 Task: Find connections with filter location Lalín with filter topic #Hiringwith filter profile language French with filter current company RBL Bank with filter school Goswami Ganesh Dutta SD College with filter industry Retail Books and Printed News with filter service category Product Marketing with filter keywords title Business Manager
Action: Mouse moved to (145, 216)
Screenshot: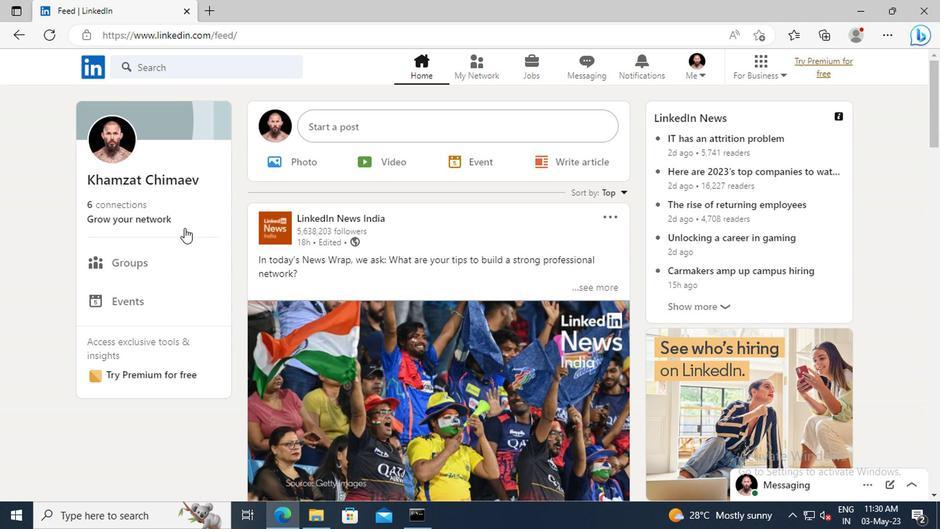 
Action: Mouse pressed left at (145, 216)
Screenshot: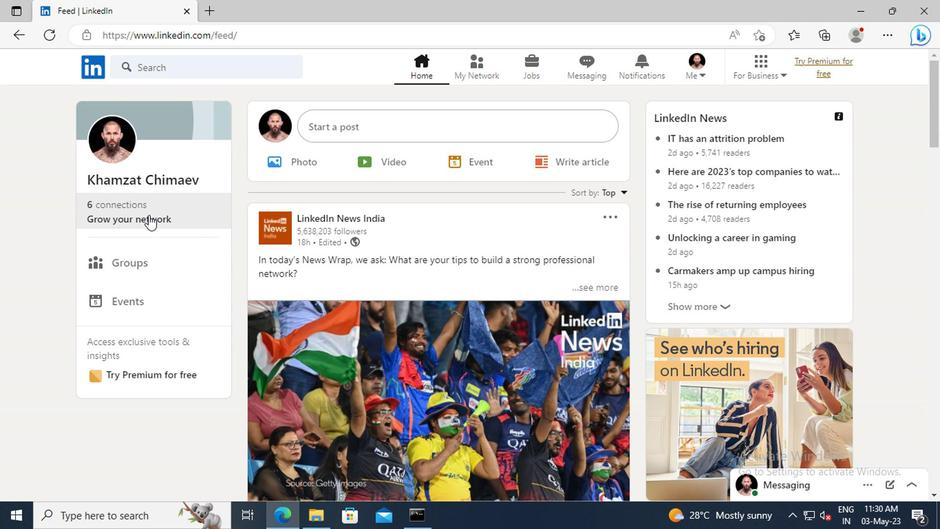 
Action: Mouse moved to (151, 146)
Screenshot: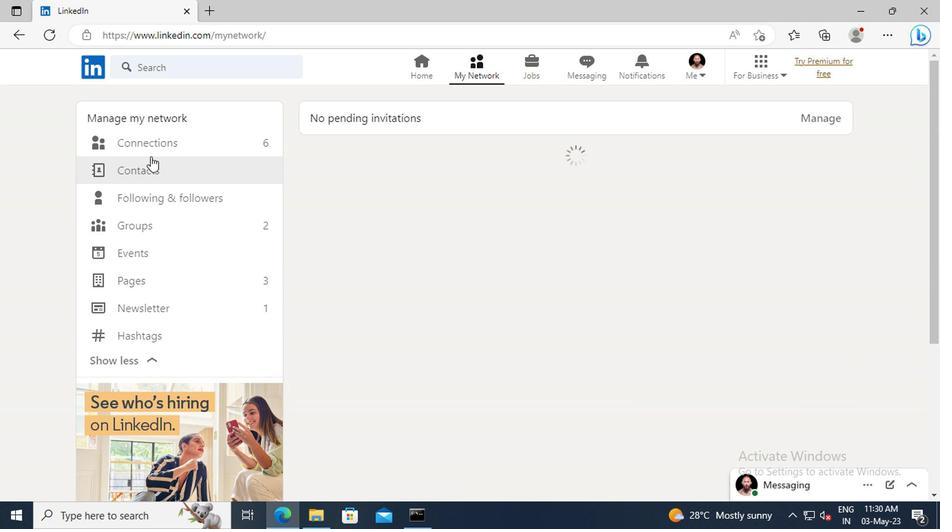 
Action: Mouse pressed left at (151, 146)
Screenshot: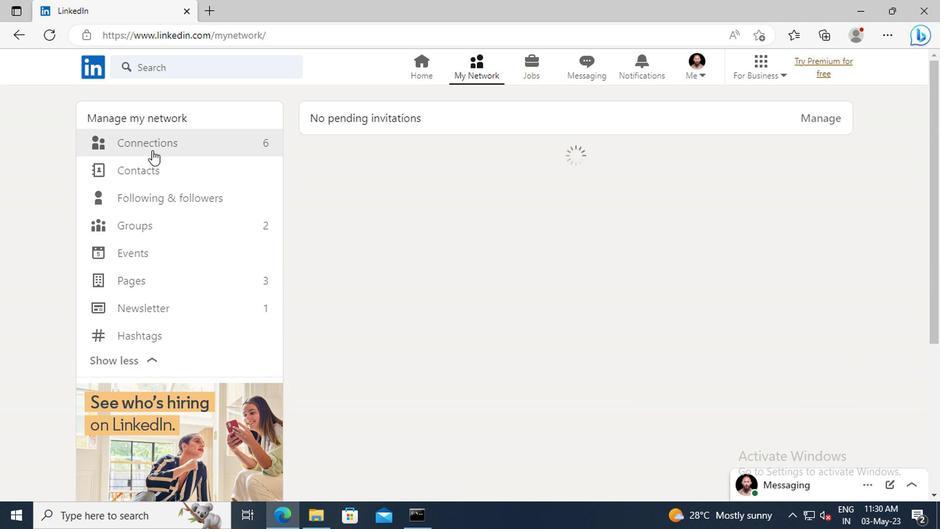
Action: Mouse moved to (554, 147)
Screenshot: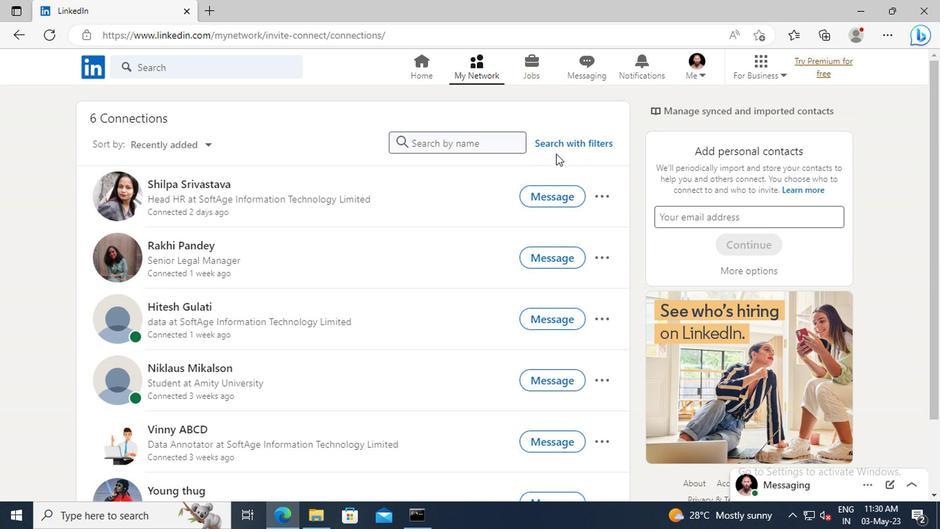 
Action: Mouse pressed left at (554, 147)
Screenshot: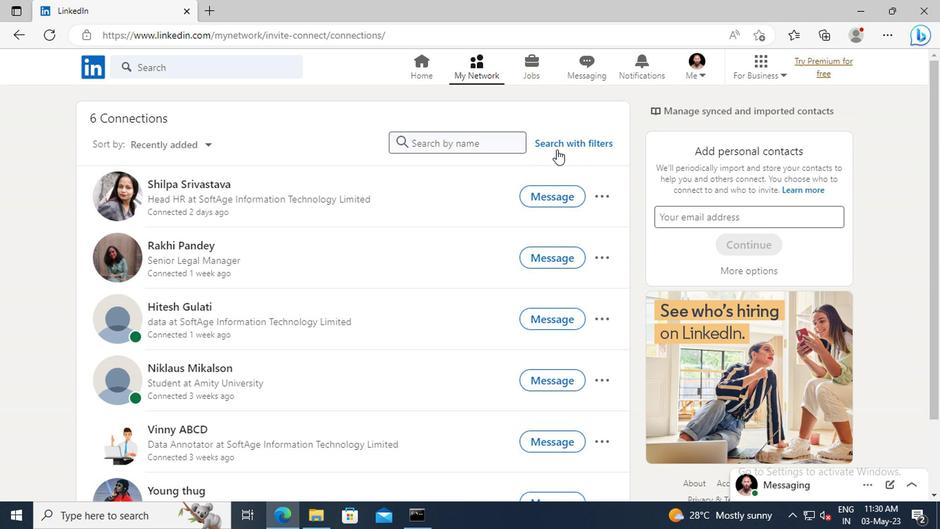 
Action: Mouse moved to (520, 111)
Screenshot: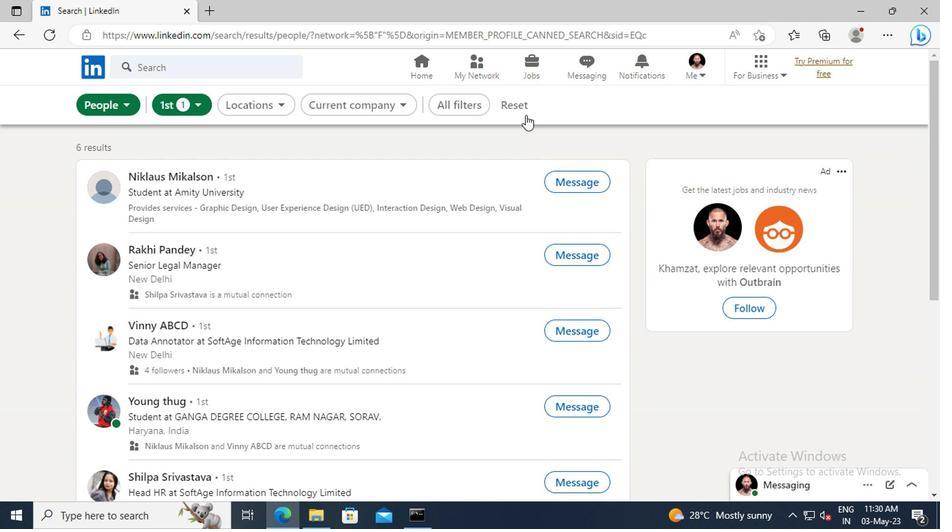
Action: Mouse pressed left at (520, 111)
Screenshot: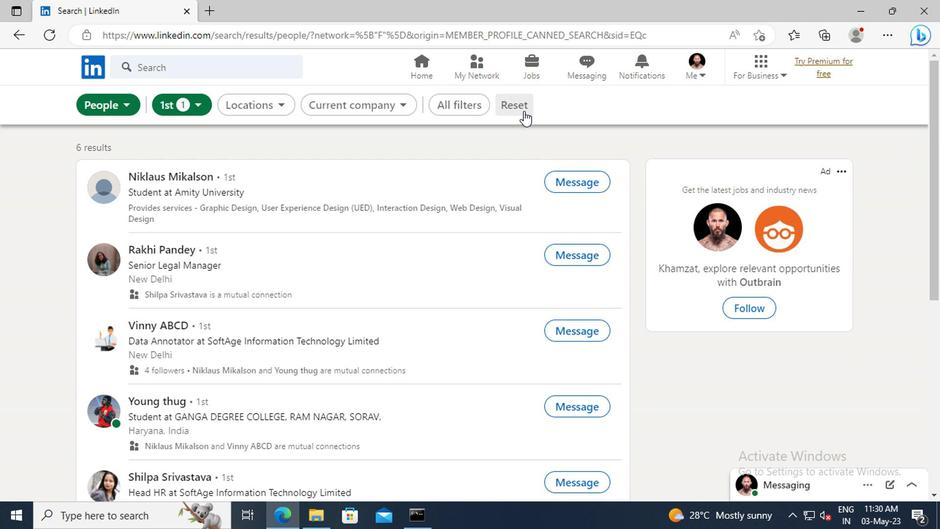 
Action: Mouse moved to (497, 107)
Screenshot: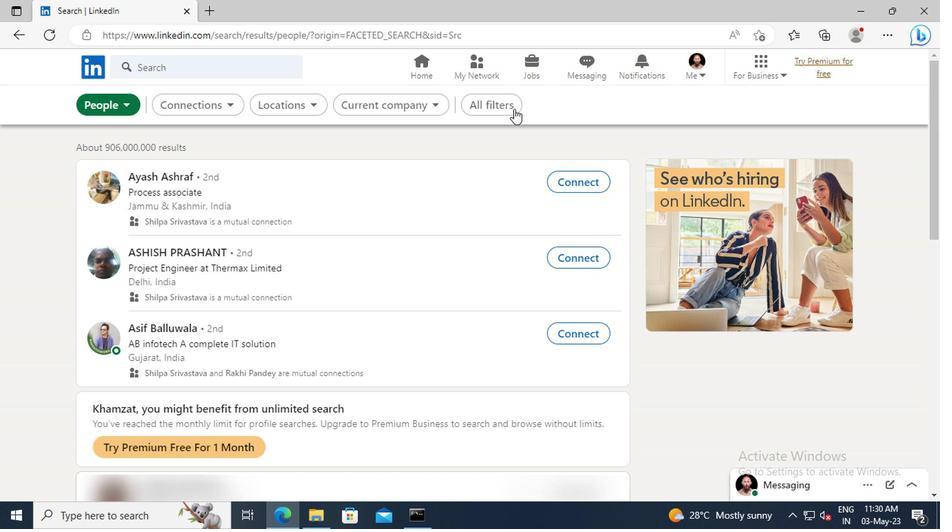 
Action: Mouse pressed left at (497, 107)
Screenshot: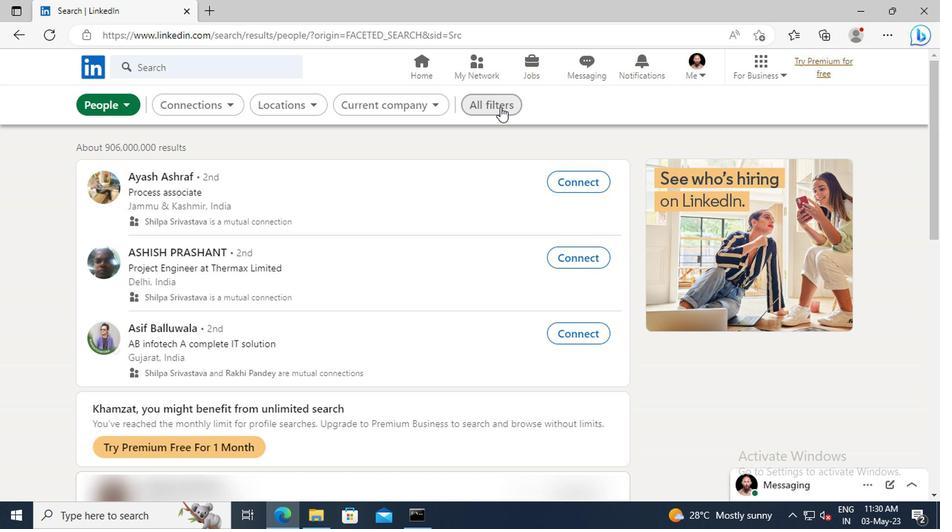 
Action: Mouse moved to (751, 224)
Screenshot: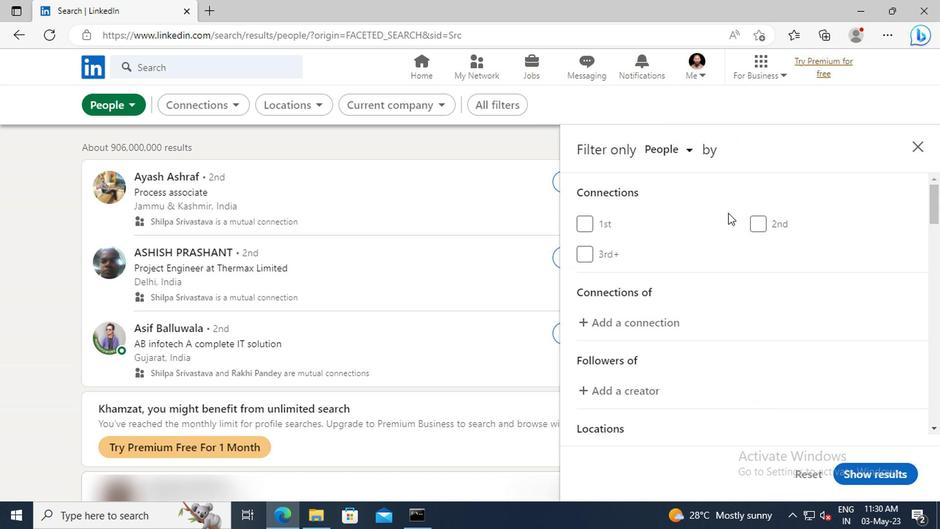 
Action: Mouse scrolled (751, 224) with delta (0, 0)
Screenshot: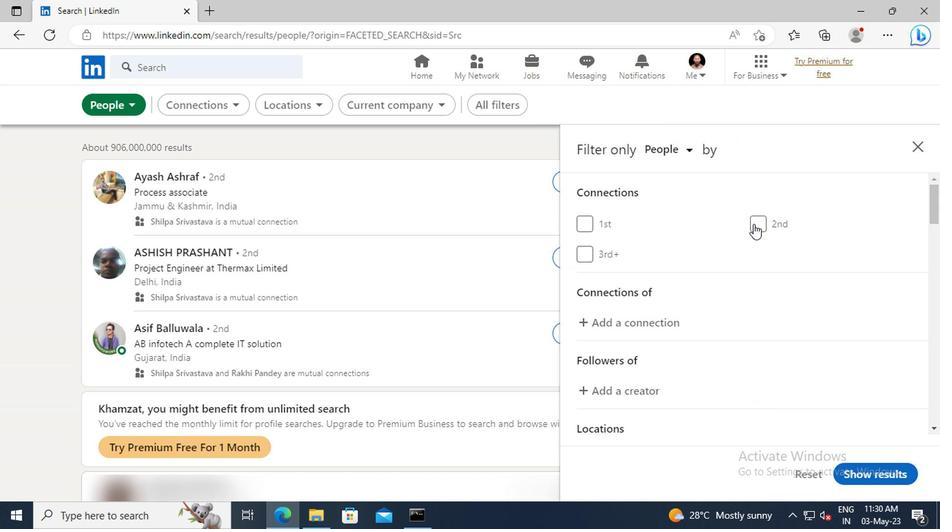 
Action: Mouse moved to (751, 224)
Screenshot: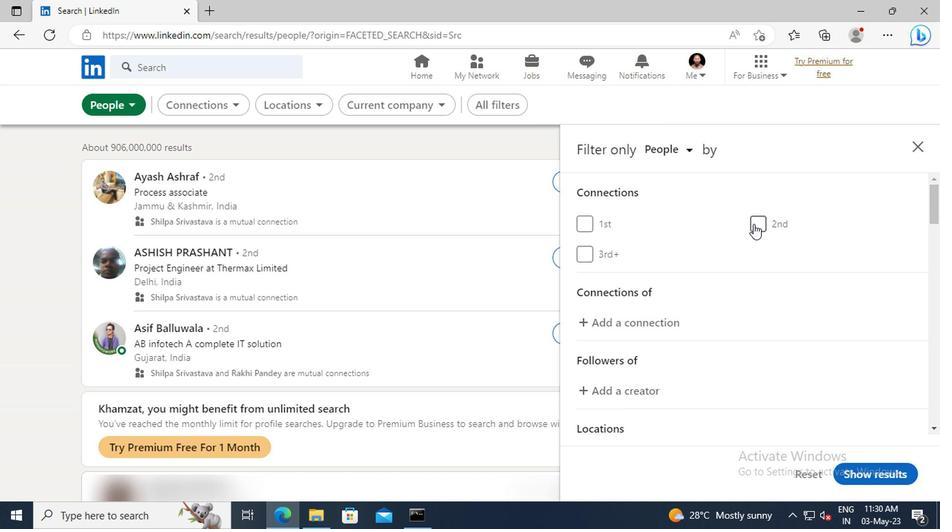 
Action: Mouse scrolled (751, 224) with delta (0, 0)
Screenshot: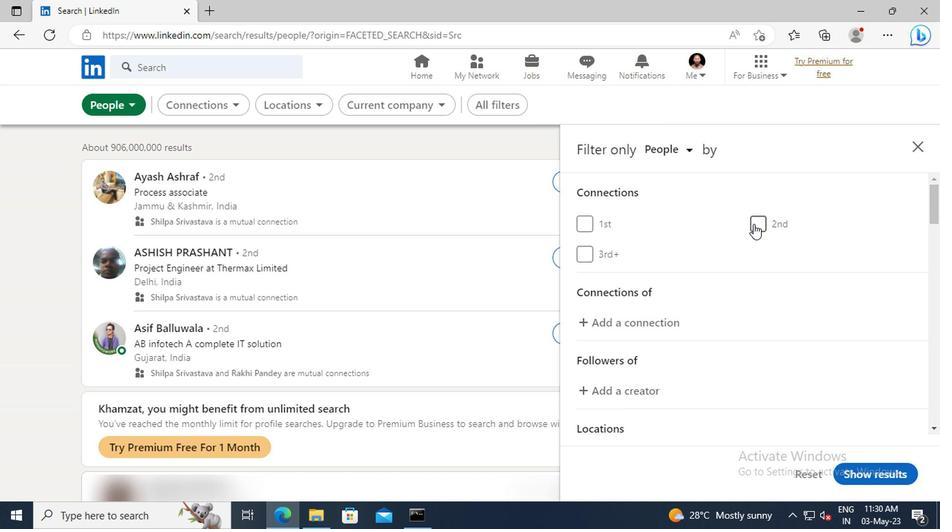 
Action: Mouse scrolled (751, 224) with delta (0, 0)
Screenshot: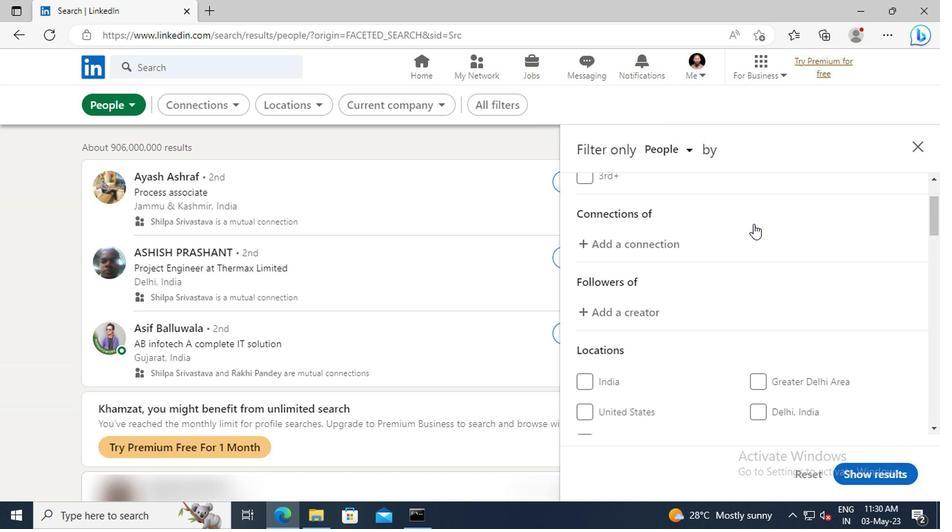 
Action: Mouse scrolled (751, 224) with delta (0, 0)
Screenshot: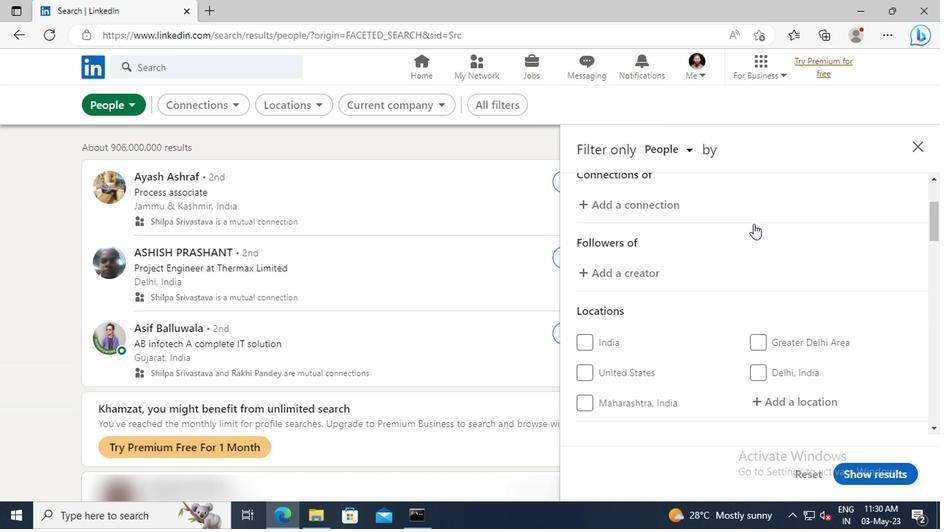 
Action: Mouse scrolled (751, 224) with delta (0, 0)
Screenshot: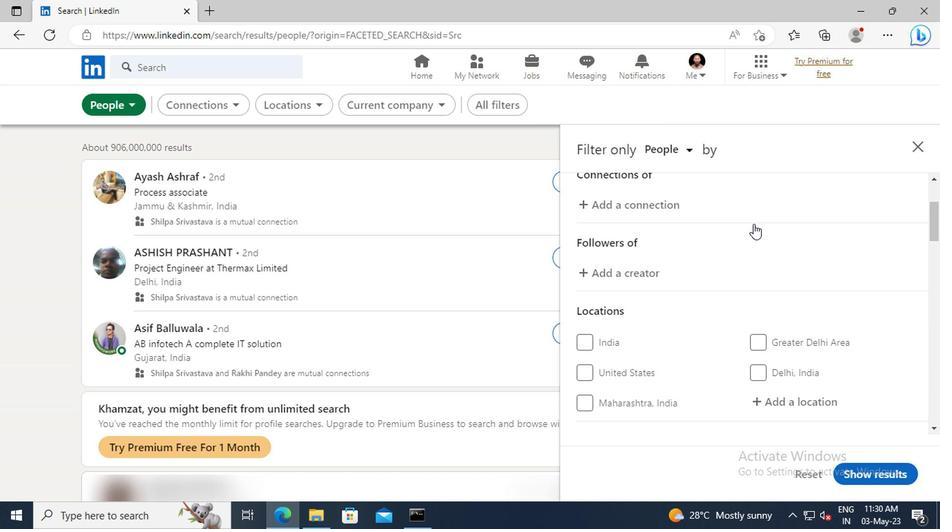 
Action: Mouse scrolled (751, 224) with delta (0, 0)
Screenshot: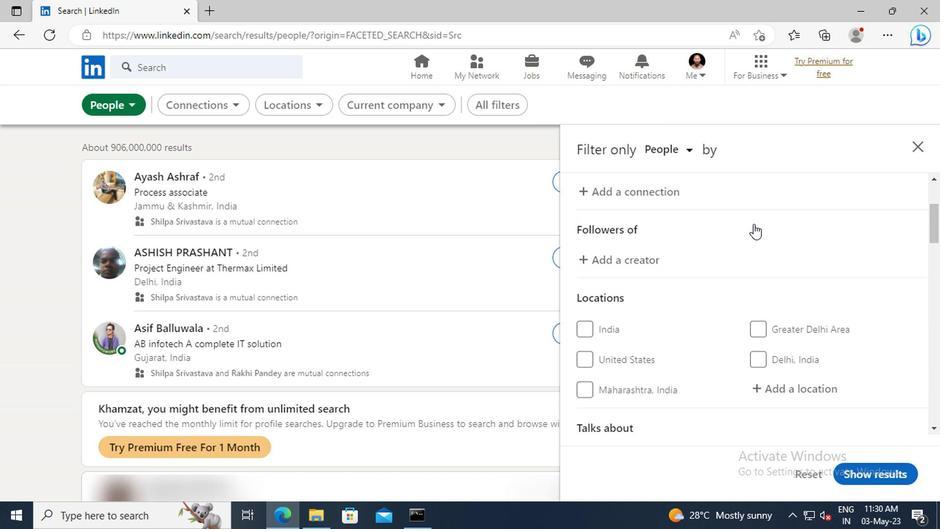 
Action: Mouse moved to (765, 283)
Screenshot: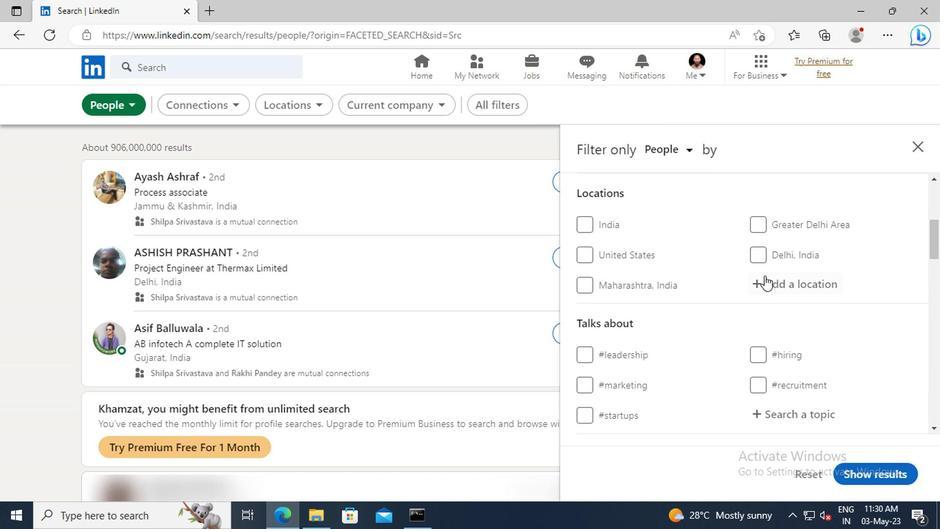 
Action: Mouse pressed left at (765, 283)
Screenshot: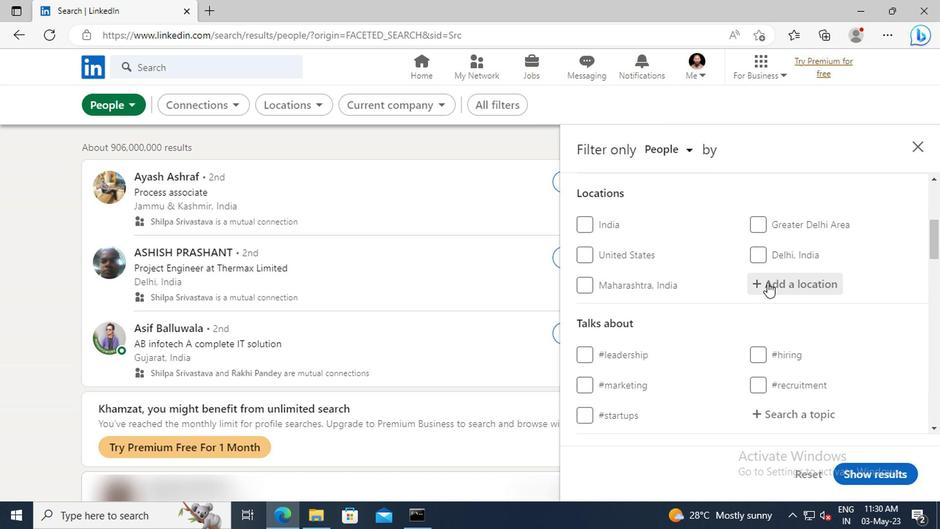 
Action: Key pressed <Key.shift>LALIN
Screenshot: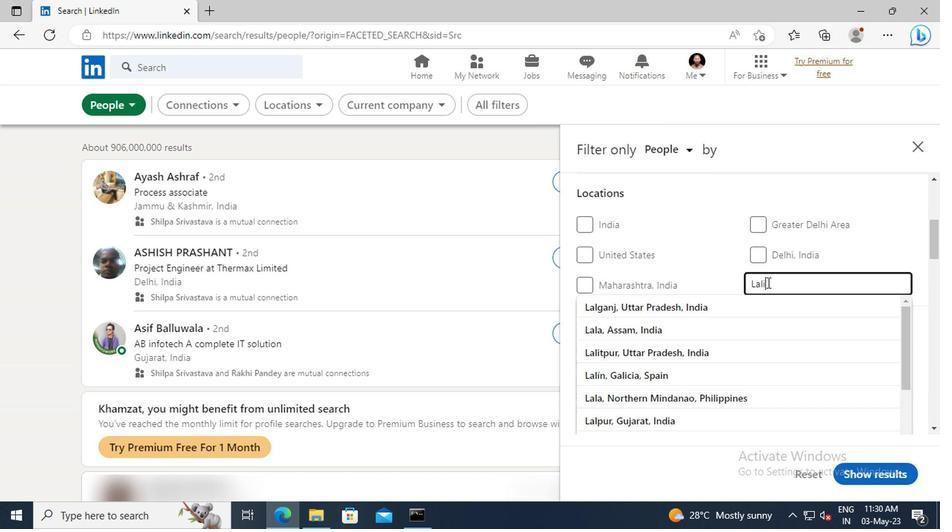 
Action: Mouse moved to (763, 303)
Screenshot: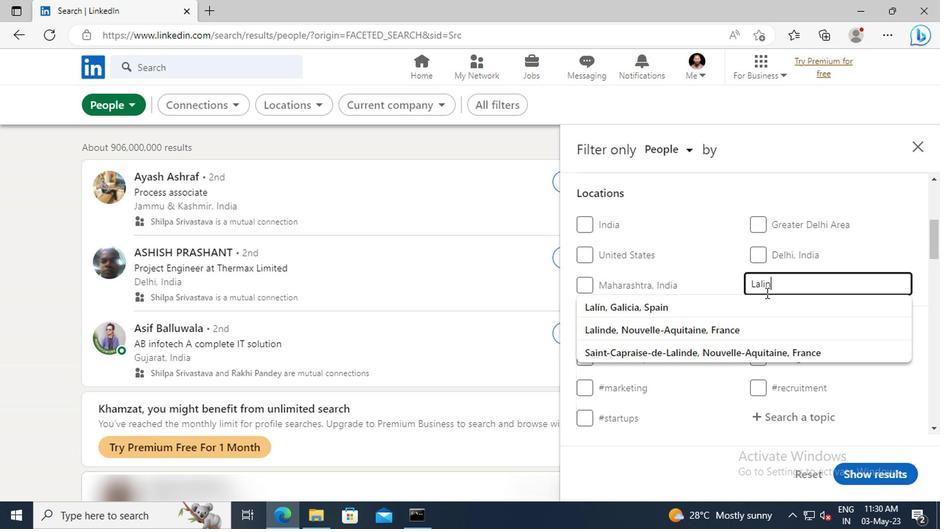 
Action: Mouse pressed left at (763, 303)
Screenshot: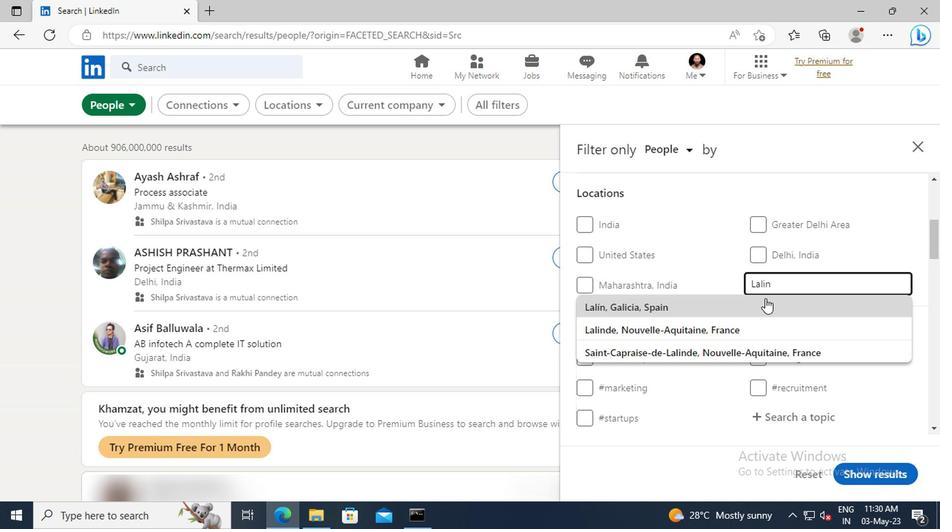 
Action: Mouse scrolled (763, 302) with delta (0, 0)
Screenshot: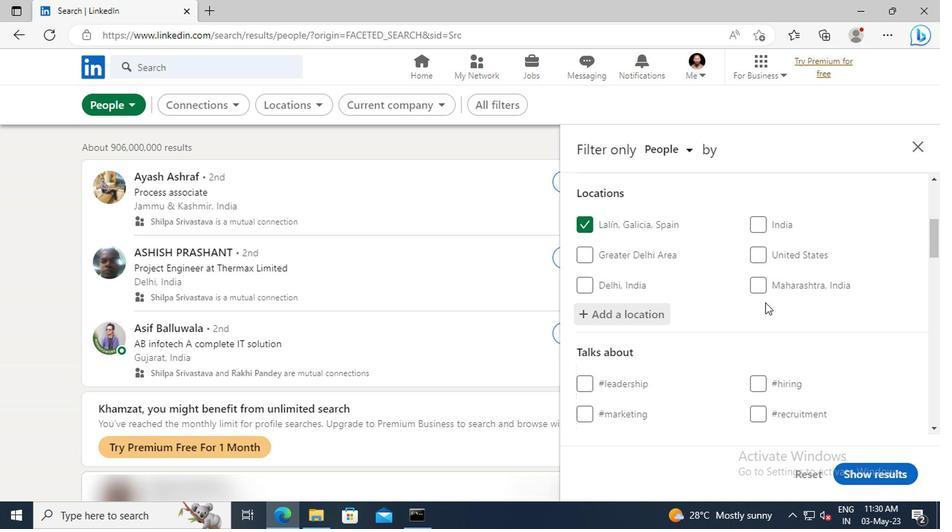 
Action: Mouse scrolled (763, 302) with delta (0, 0)
Screenshot: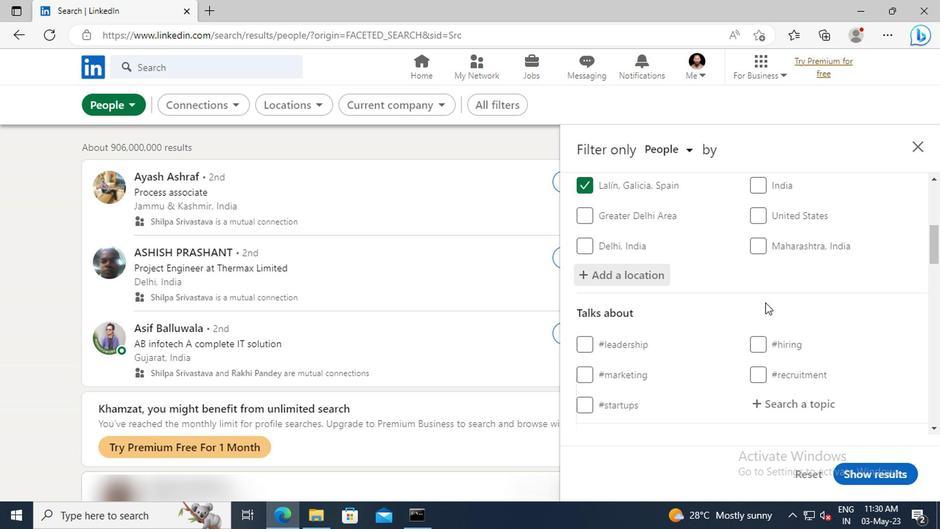 
Action: Mouse scrolled (763, 302) with delta (0, 0)
Screenshot: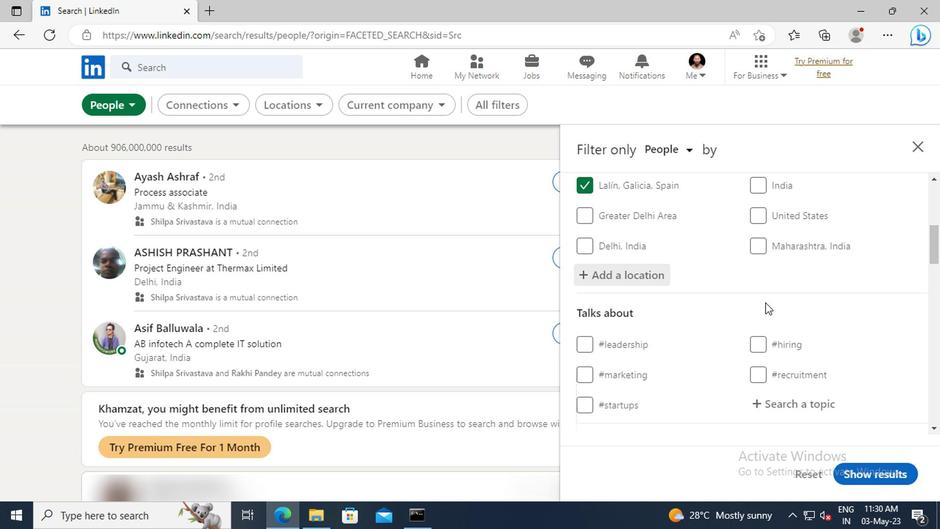 
Action: Mouse moved to (767, 326)
Screenshot: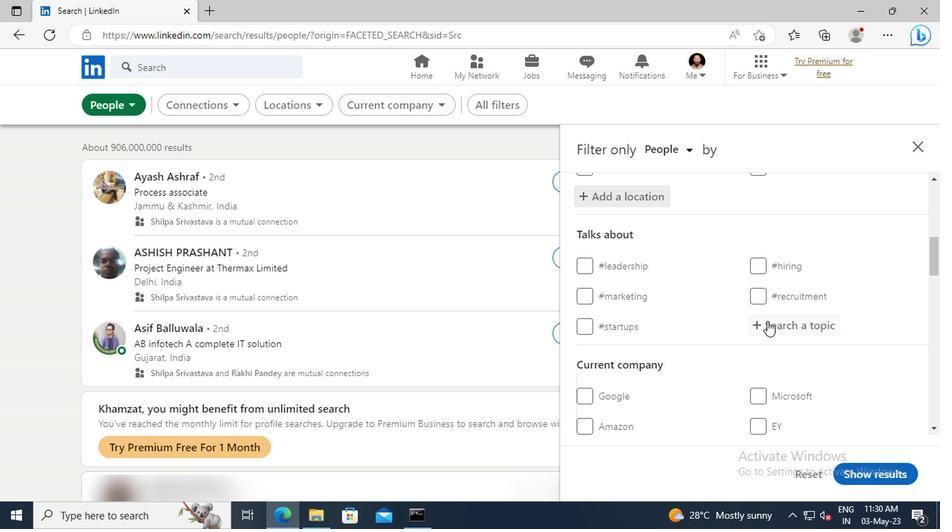 
Action: Mouse pressed left at (767, 326)
Screenshot: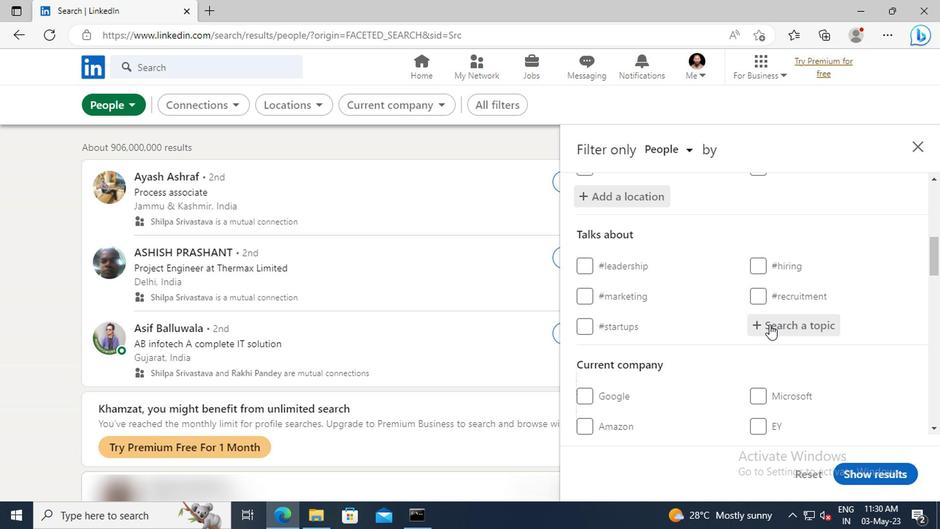
Action: Key pressed <Key.shift>HIRIN
Screenshot: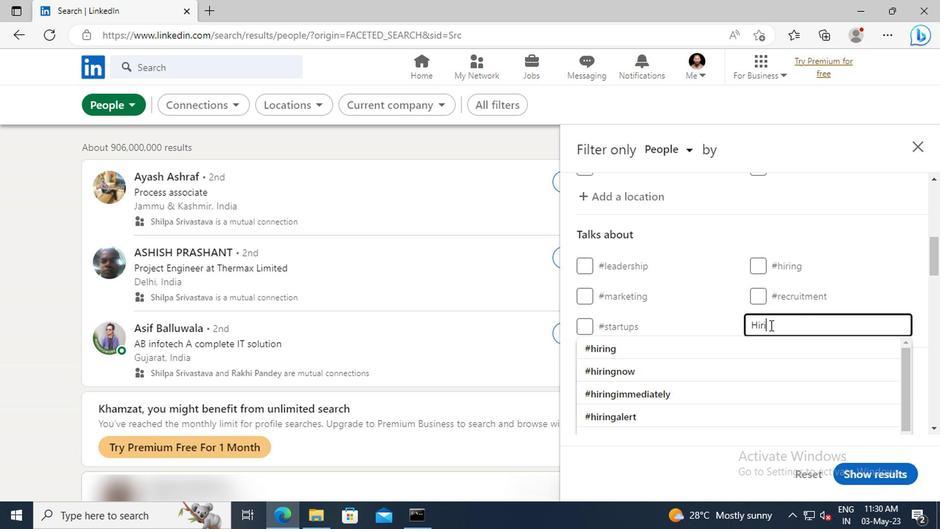 
Action: Mouse moved to (770, 342)
Screenshot: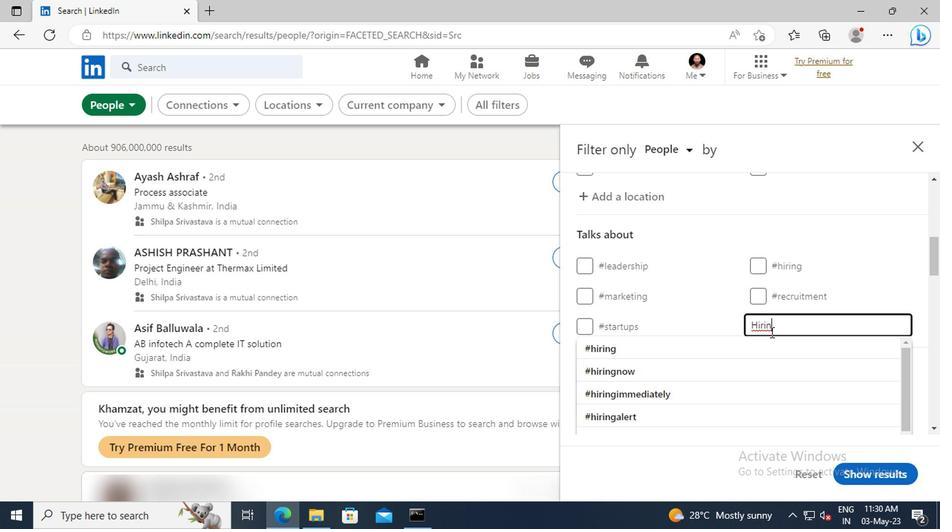 
Action: Mouse pressed left at (770, 342)
Screenshot: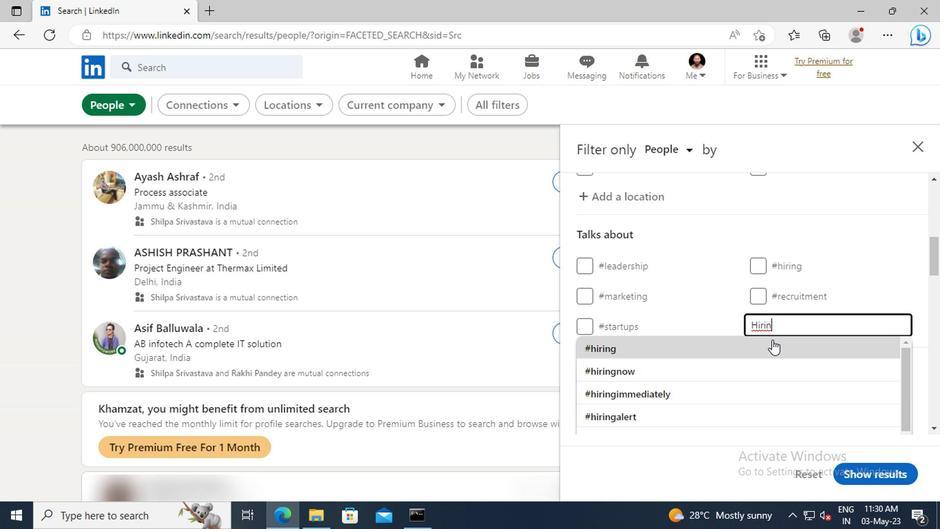 
Action: Mouse scrolled (770, 342) with delta (0, 0)
Screenshot: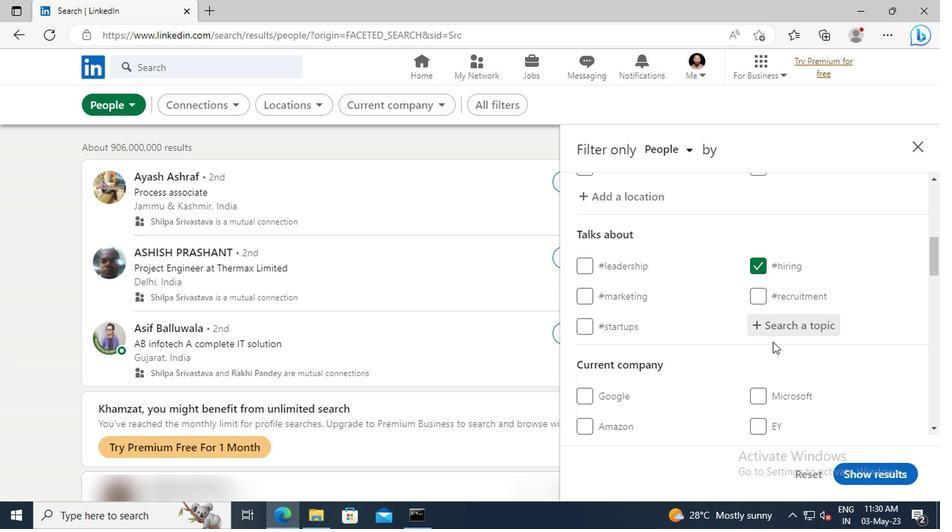 
Action: Mouse scrolled (770, 342) with delta (0, 0)
Screenshot: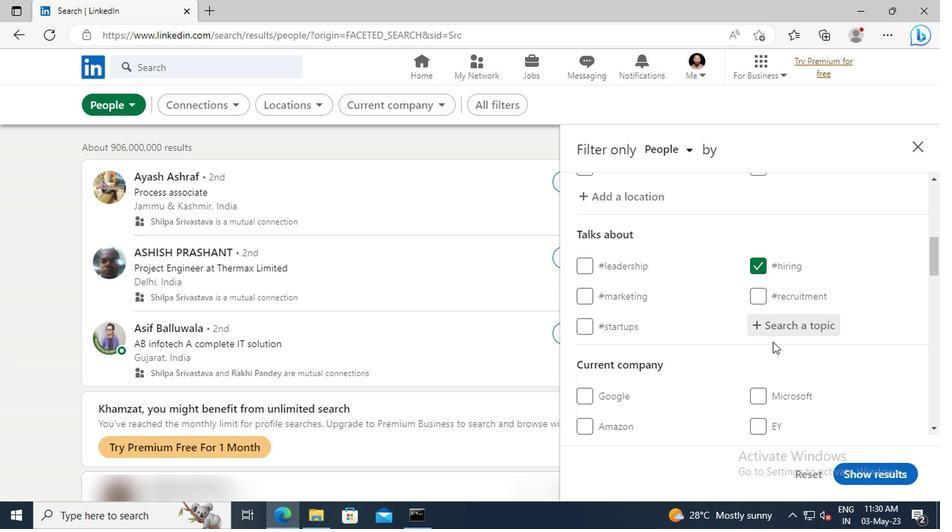 
Action: Mouse scrolled (770, 342) with delta (0, 0)
Screenshot: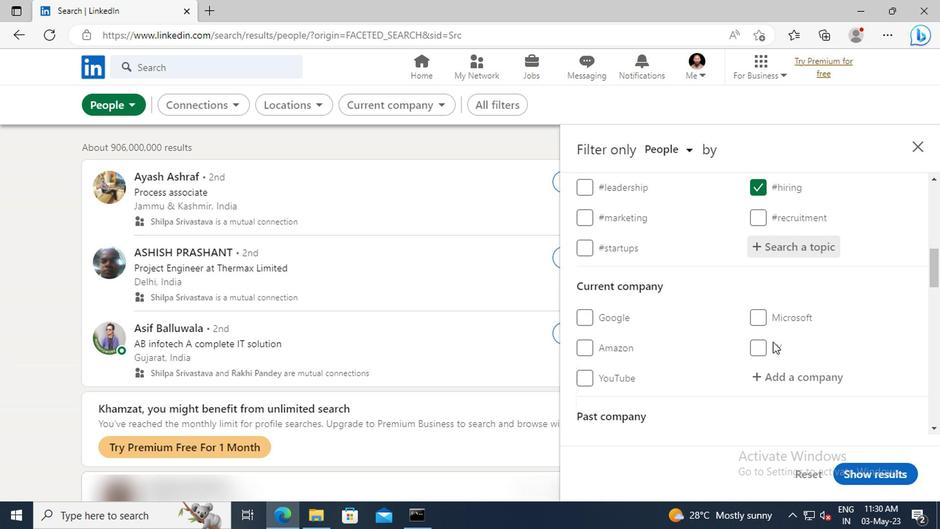 
Action: Mouse scrolled (770, 342) with delta (0, 0)
Screenshot: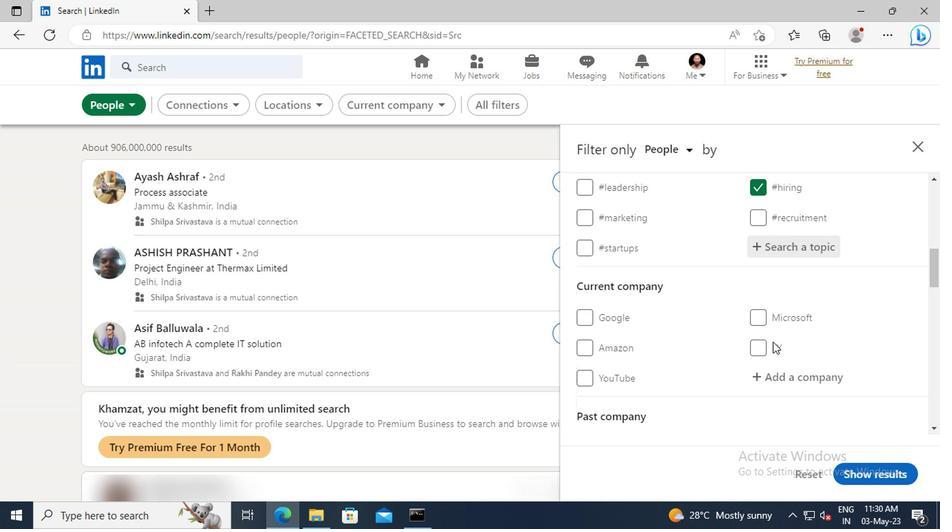 
Action: Mouse scrolled (770, 342) with delta (0, 0)
Screenshot: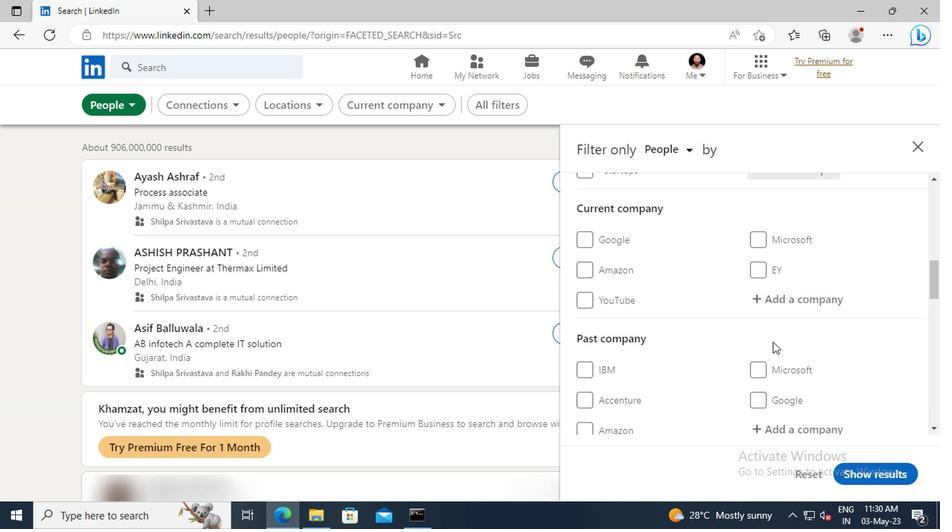 
Action: Mouse scrolled (770, 342) with delta (0, 0)
Screenshot: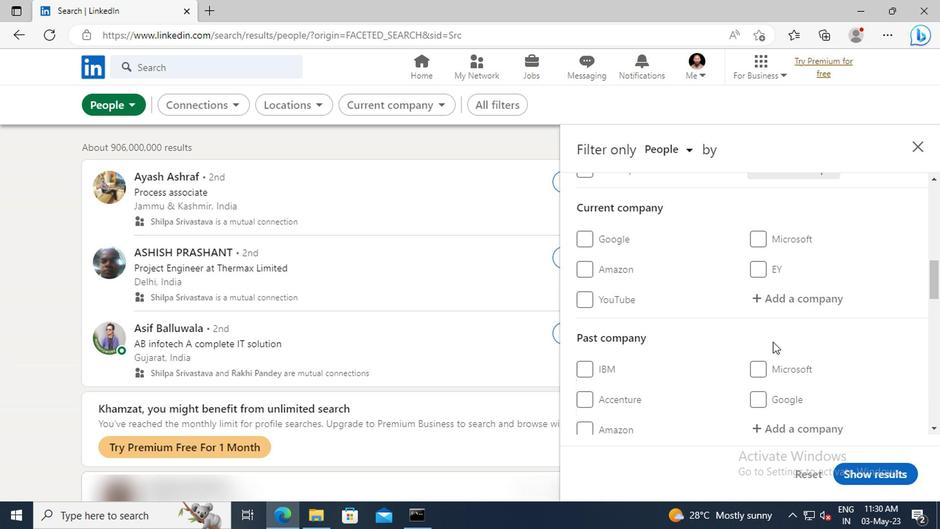 
Action: Mouse scrolled (770, 342) with delta (0, 0)
Screenshot: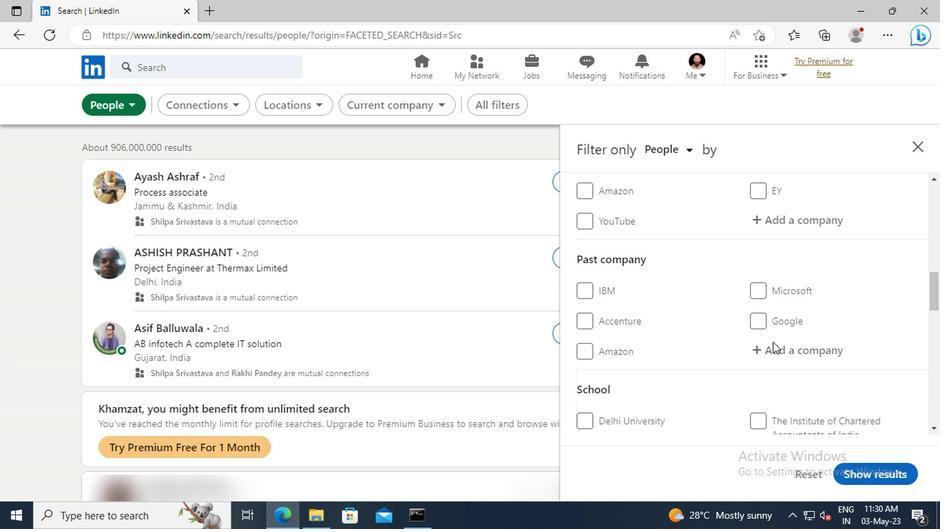 
Action: Mouse scrolled (770, 342) with delta (0, 0)
Screenshot: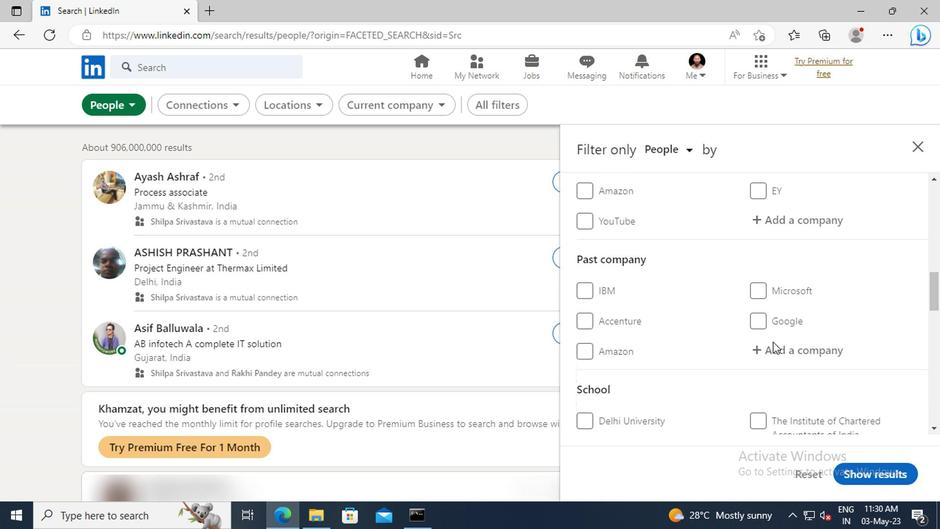 
Action: Mouse scrolled (770, 342) with delta (0, 0)
Screenshot: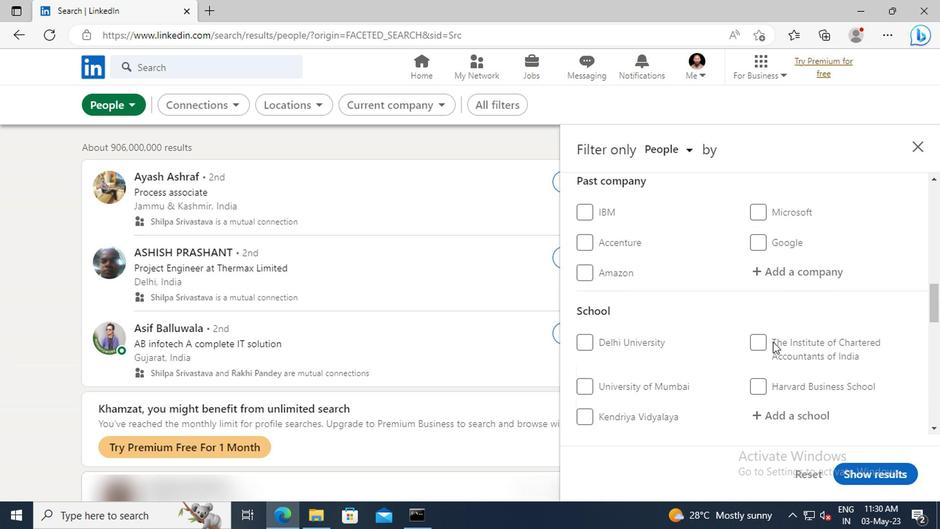
Action: Mouse scrolled (770, 342) with delta (0, 0)
Screenshot: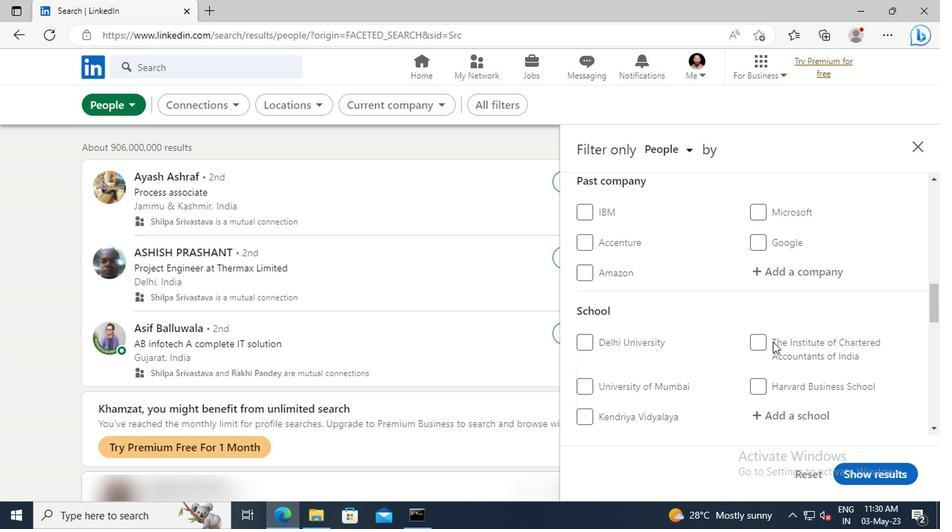 
Action: Mouse scrolled (770, 342) with delta (0, 0)
Screenshot: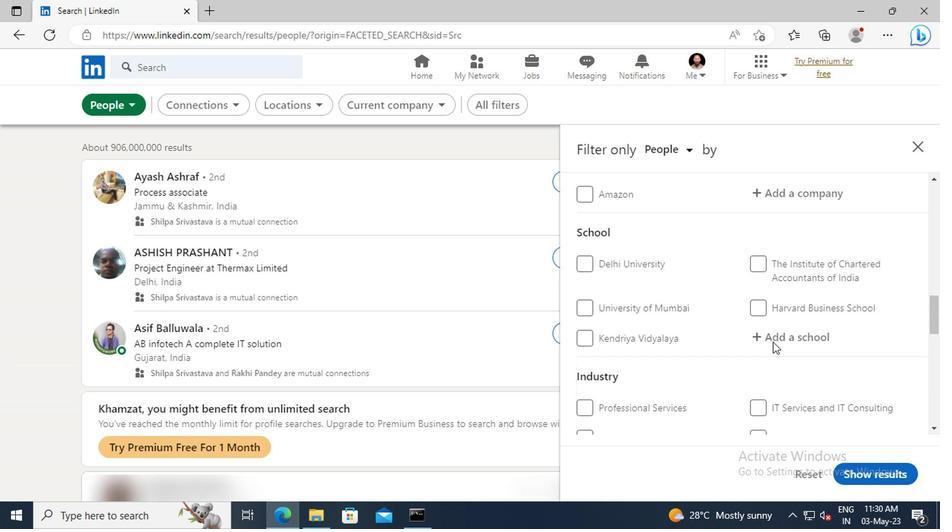 
Action: Mouse scrolled (770, 342) with delta (0, 0)
Screenshot: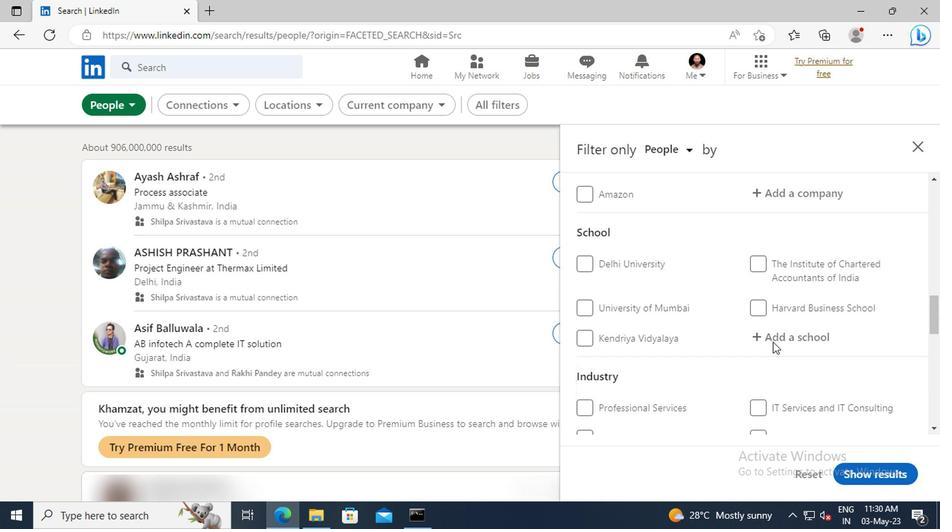 
Action: Mouse scrolled (770, 342) with delta (0, 0)
Screenshot: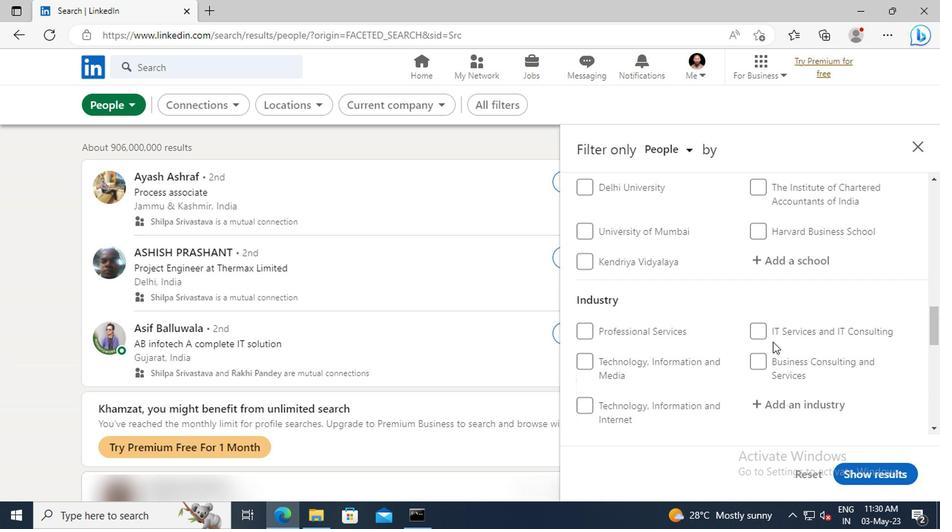 
Action: Mouse scrolled (770, 342) with delta (0, 0)
Screenshot: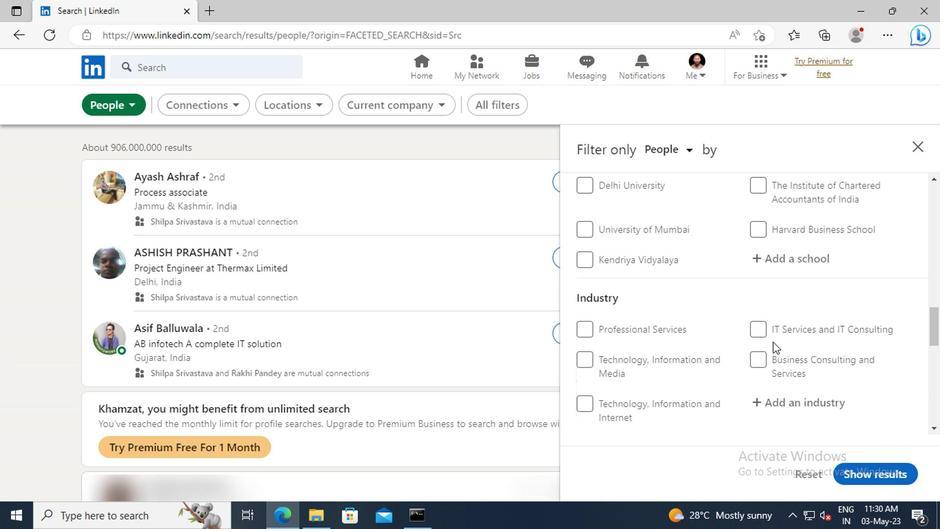 
Action: Mouse scrolled (770, 342) with delta (0, 0)
Screenshot: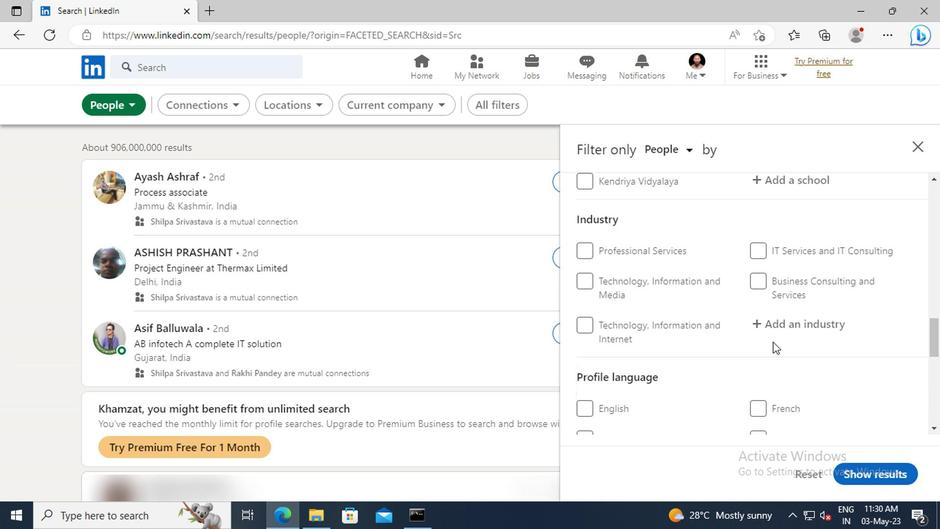 
Action: Mouse moved to (757, 370)
Screenshot: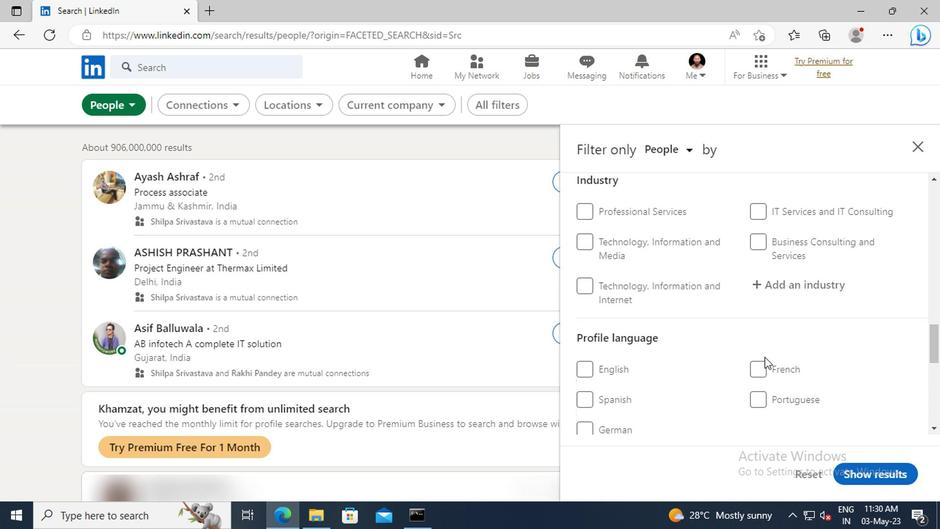 
Action: Mouse pressed left at (757, 370)
Screenshot: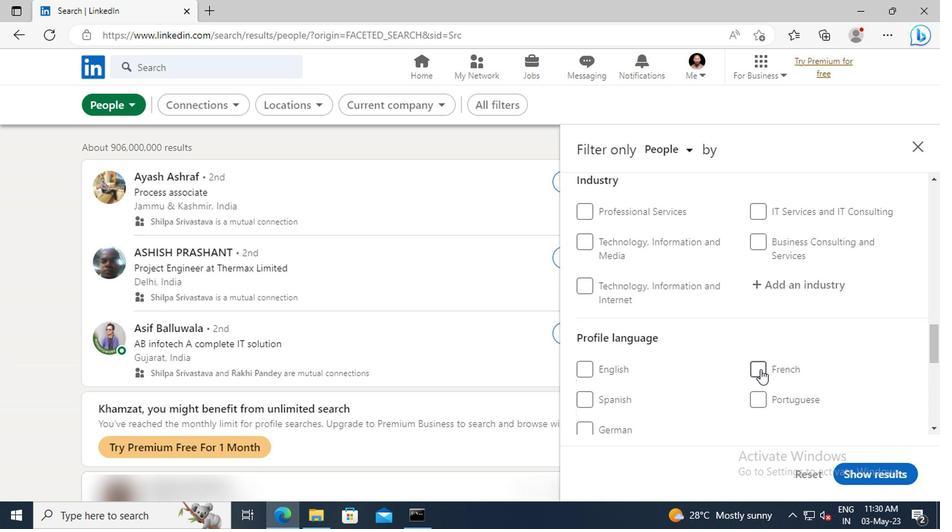 
Action: Mouse moved to (776, 333)
Screenshot: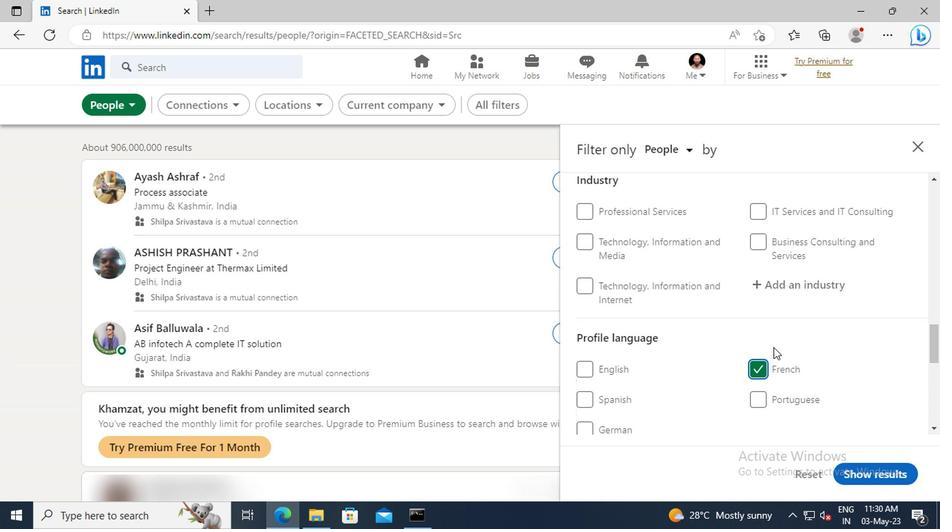 
Action: Mouse scrolled (776, 334) with delta (0, 0)
Screenshot: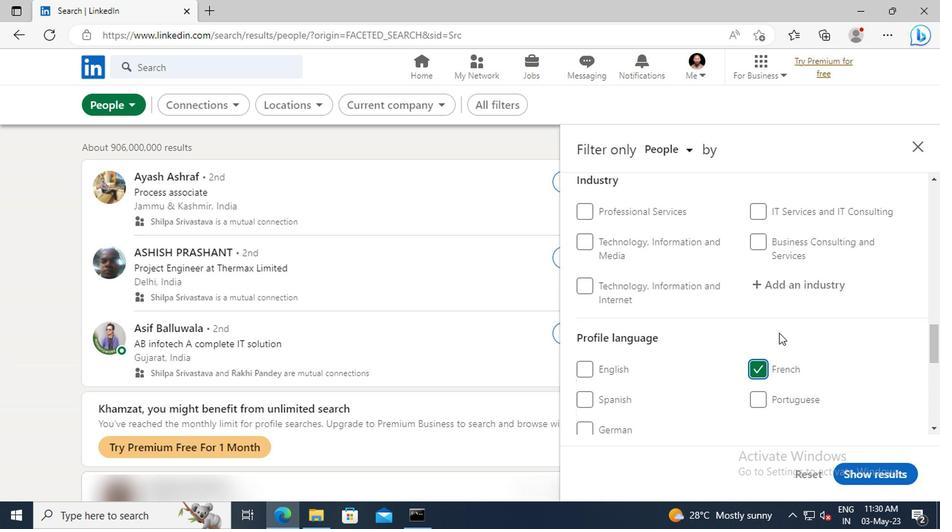 
Action: Mouse scrolled (776, 334) with delta (0, 0)
Screenshot: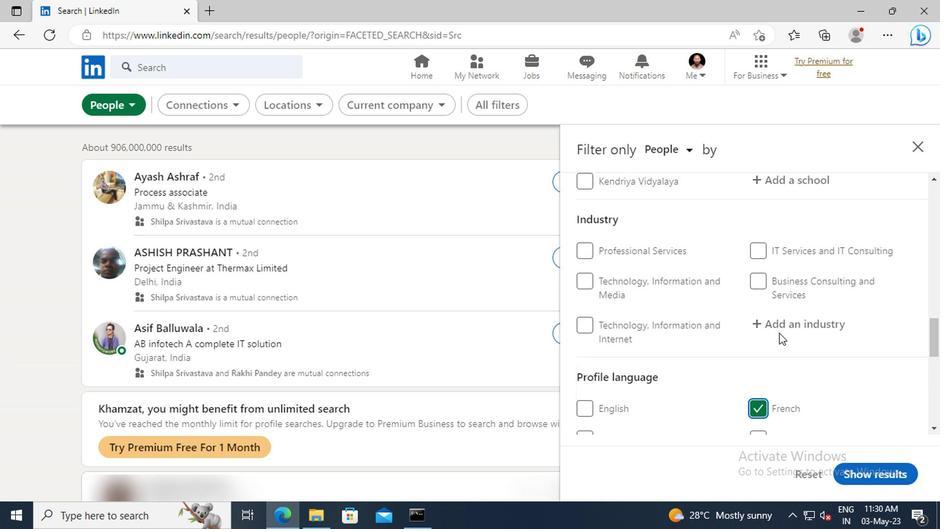 
Action: Mouse scrolled (776, 334) with delta (0, 0)
Screenshot: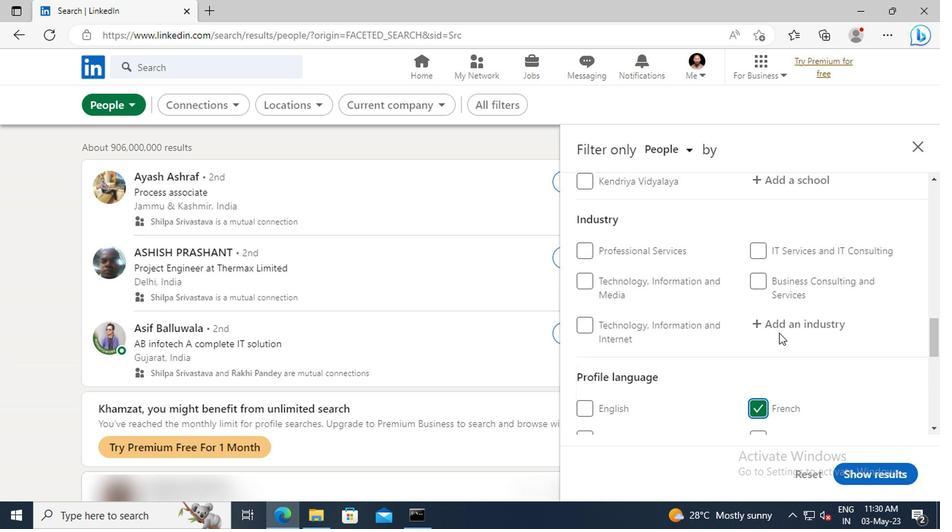 
Action: Mouse scrolled (776, 334) with delta (0, 0)
Screenshot: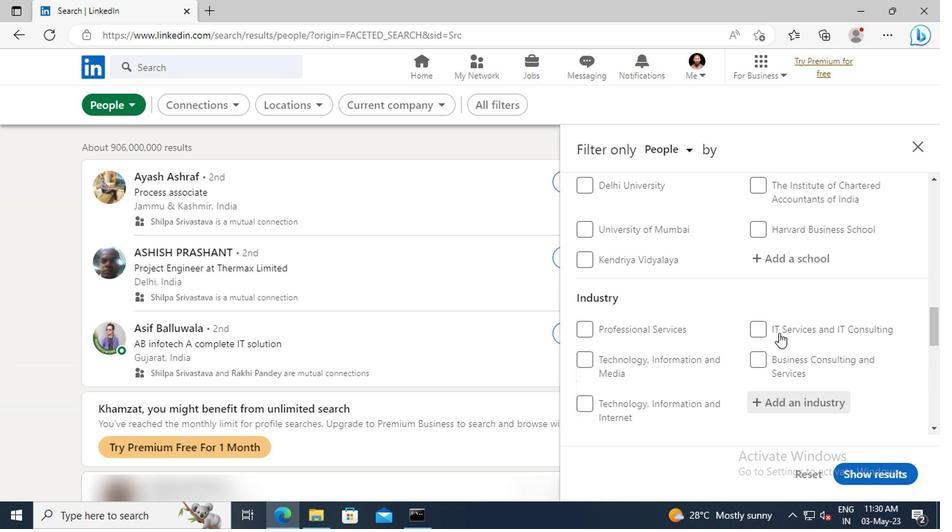
Action: Mouse scrolled (776, 334) with delta (0, 0)
Screenshot: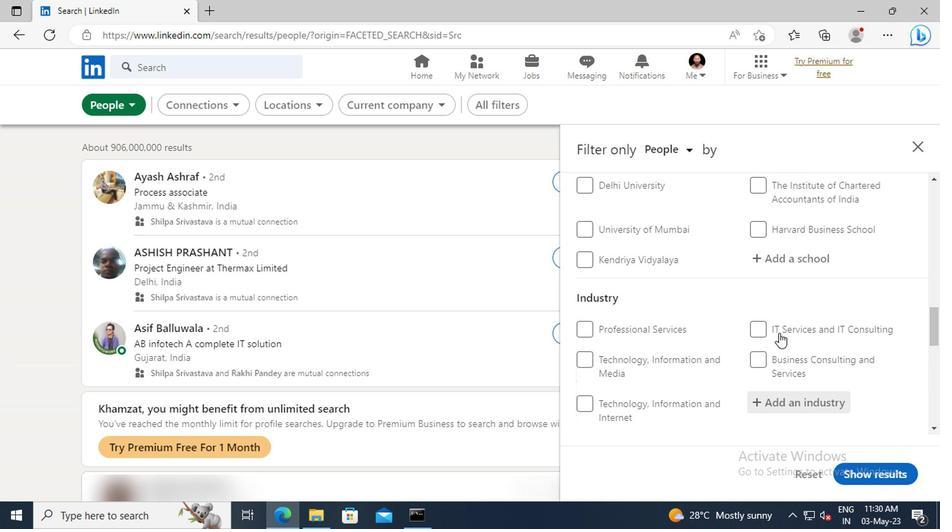 
Action: Mouse scrolled (776, 334) with delta (0, 0)
Screenshot: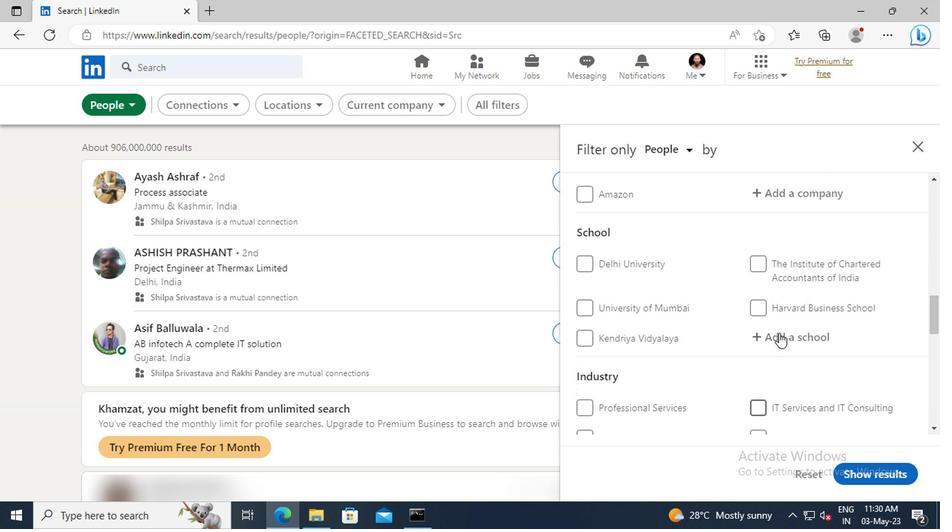 
Action: Mouse scrolled (776, 334) with delta (0, 0)
Screenshot: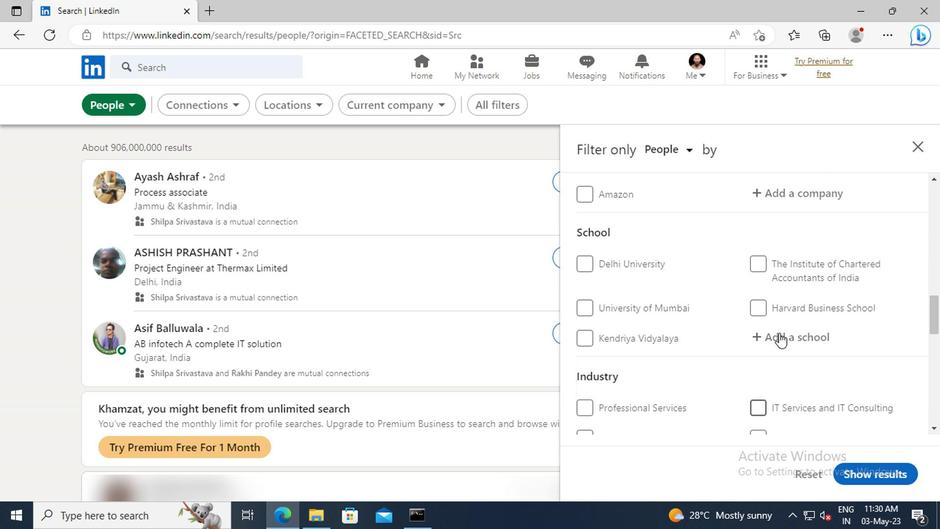 
Action: Mouse scrolled (776, 334) with delta (0, 0)
Screenshot: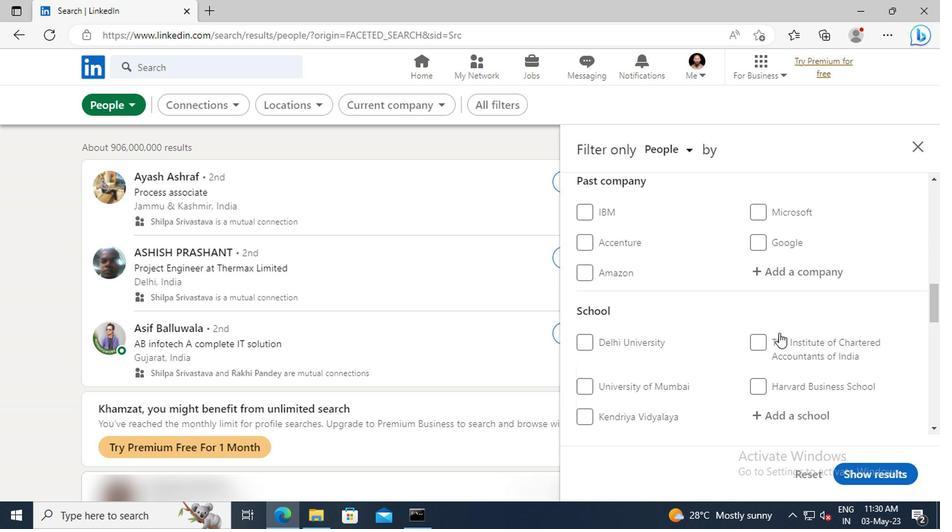 
Action: Mouse scrolled (776, 334) with delta (0, 0)
Screenshot: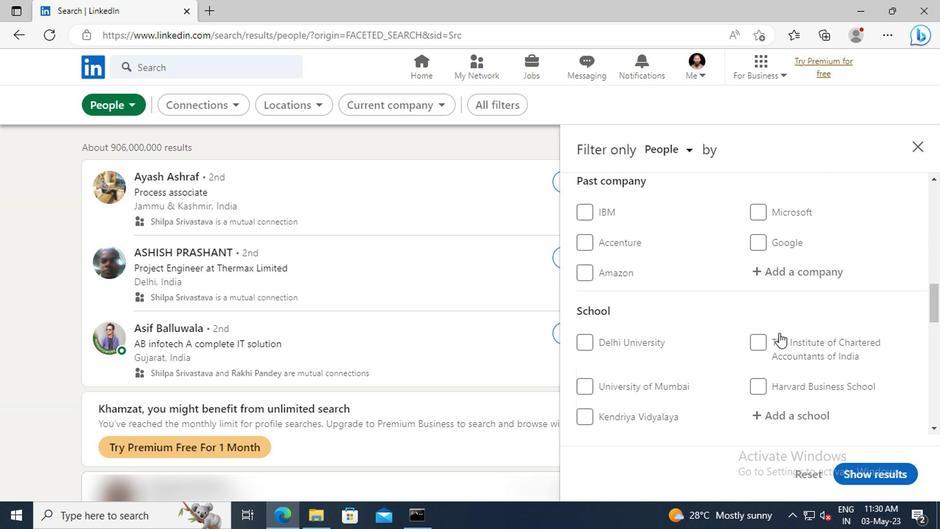 
Action: Mouse scrolled (776, 334) with delta (0, 0)
Screenshot: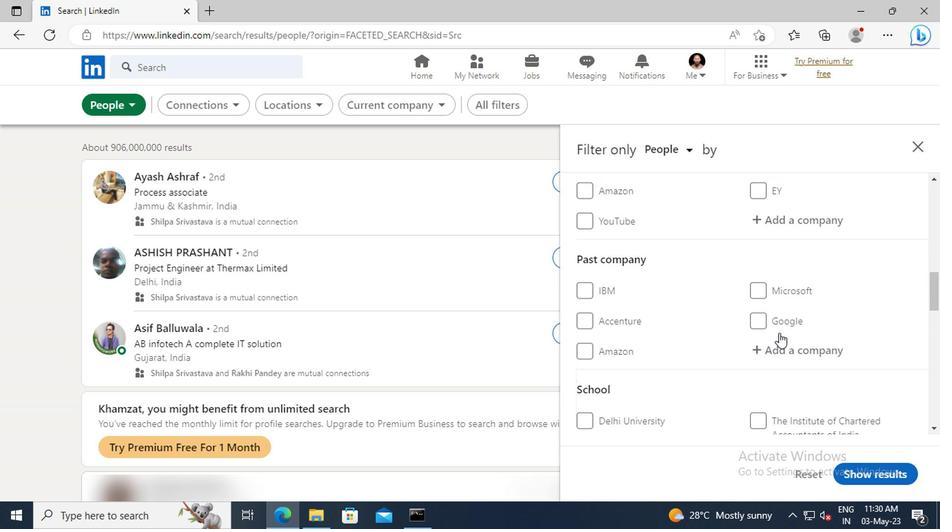 
Action: Mouse moved to (778, 325)
Screenshot: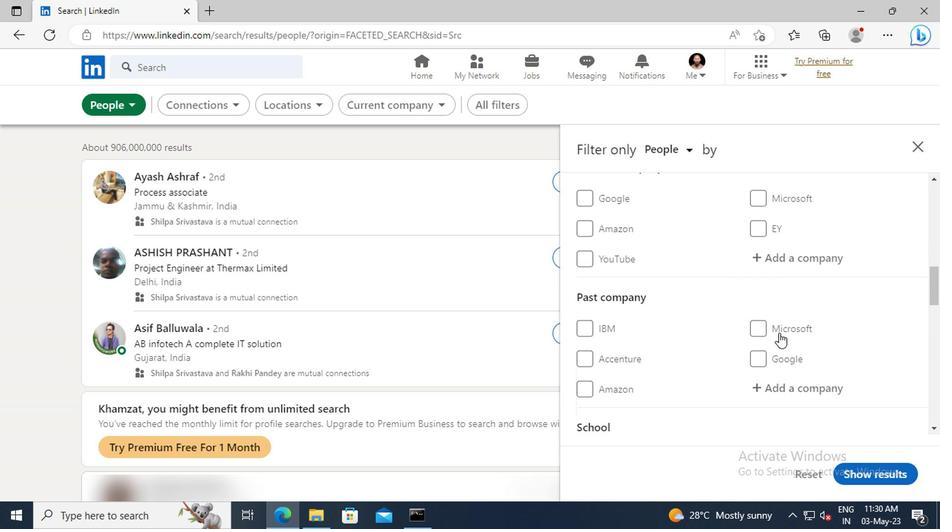 
Action: Mouse scrolled (778, 326) with delta (0, 0)
Screenshot: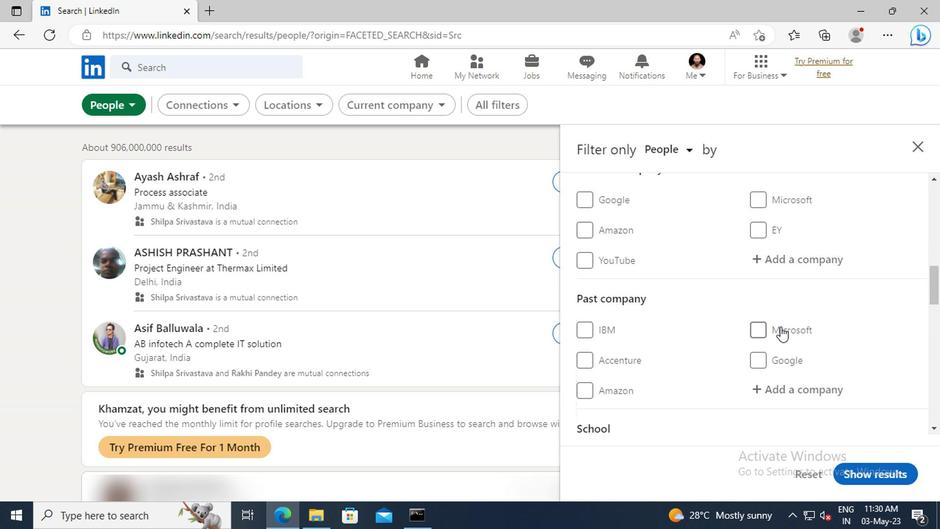 
Action: Mouse moved to (769, 303)
Screenshot: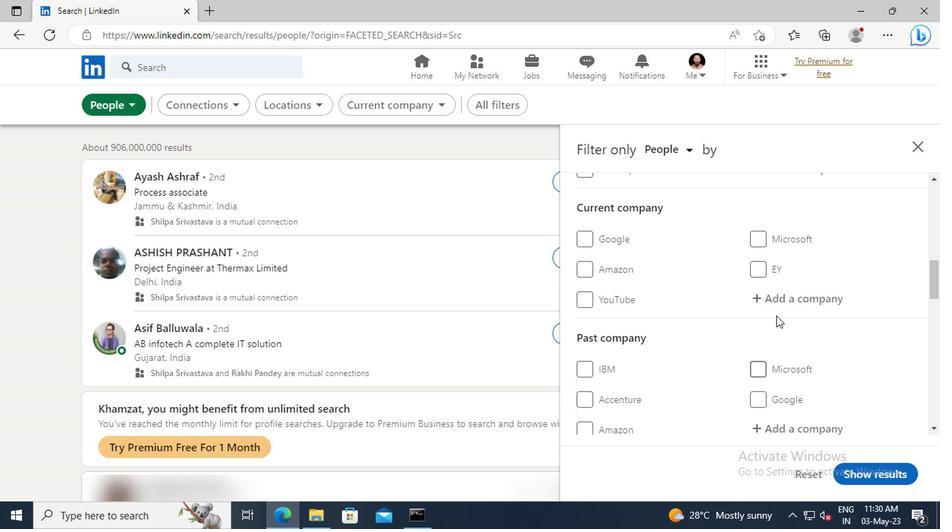 
Action: Mouse pressed left at (769, 303)
Screenshot: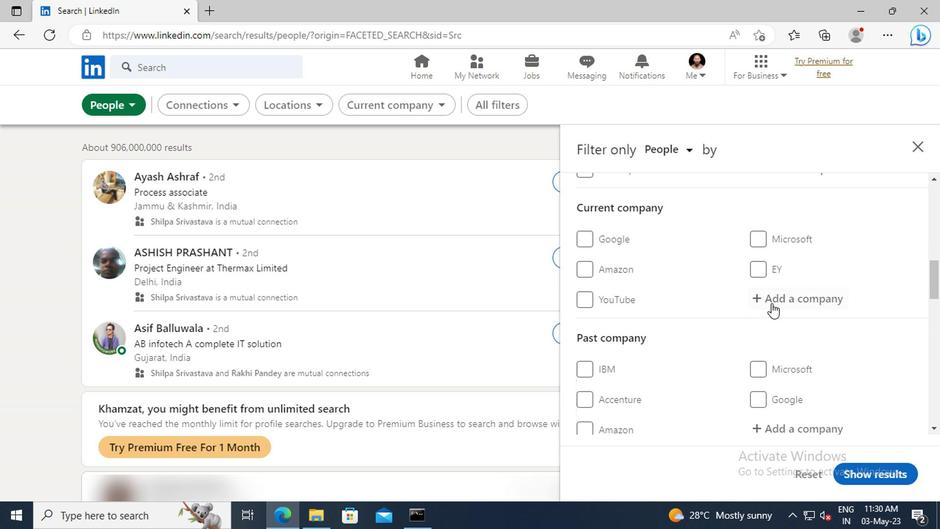 
Action: Key pressed <Key.shift>RBL<Key.space><Key.shift>BANK
Screenshot: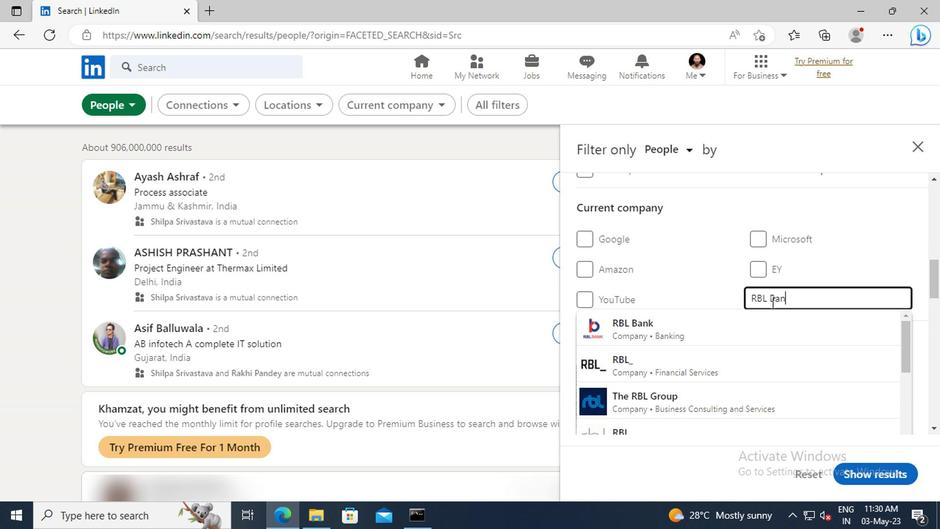 
Action: Mouse moved to (768, 323)
Screenshot: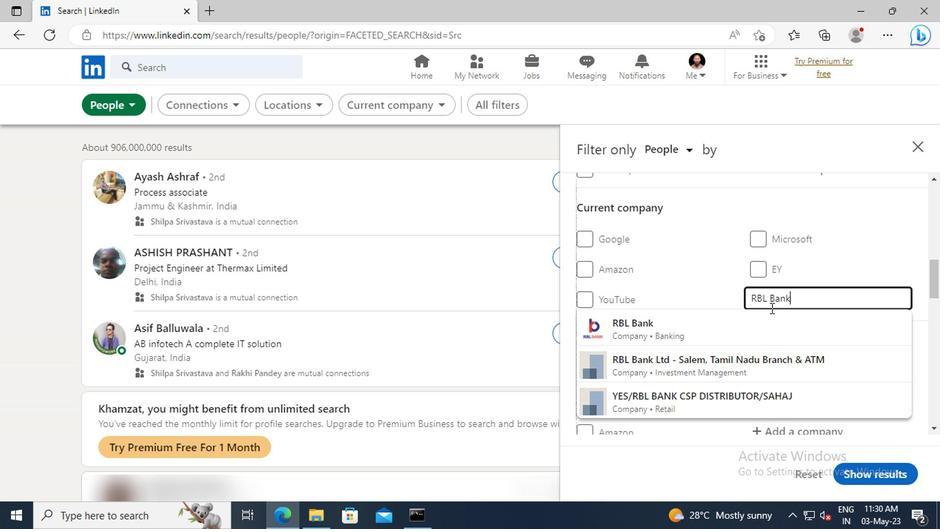 
Action: Mouse pressed left at (768, 323)
Screenshot: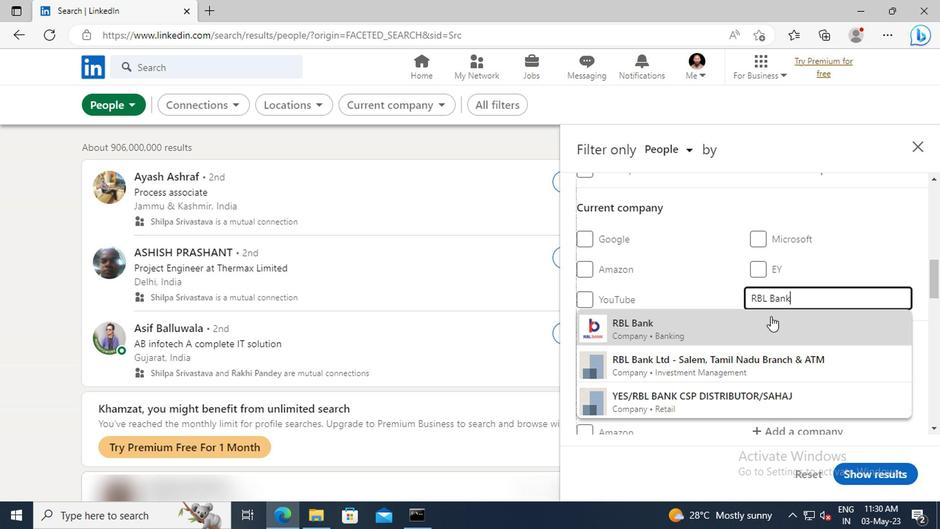 
Action: Mouse scrolled (768, 322) with delta (0, 0)
Screenshot: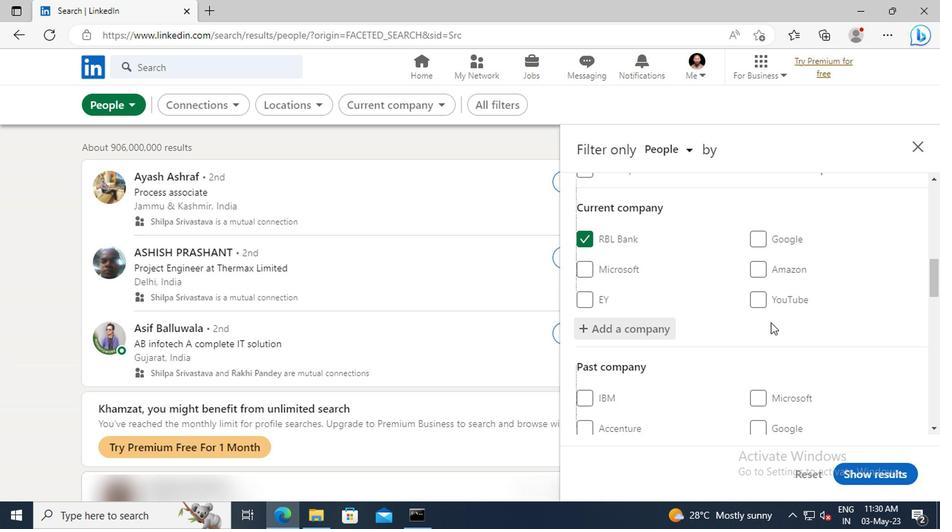 
Action: Mouse scrolled (768, 322) with delta (0, 0)
Screenshot: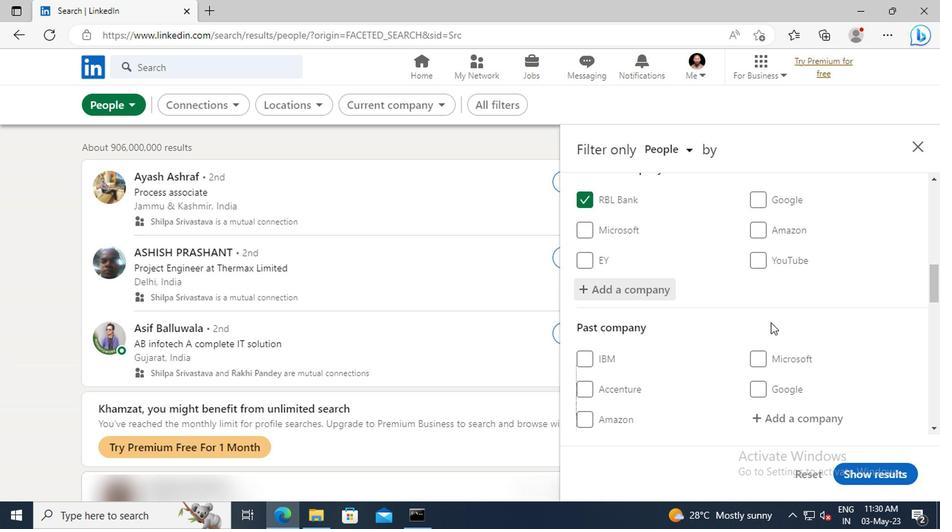 
Action: Mouse scrolled (768, 322) with delta (0, 0)
Screenshot: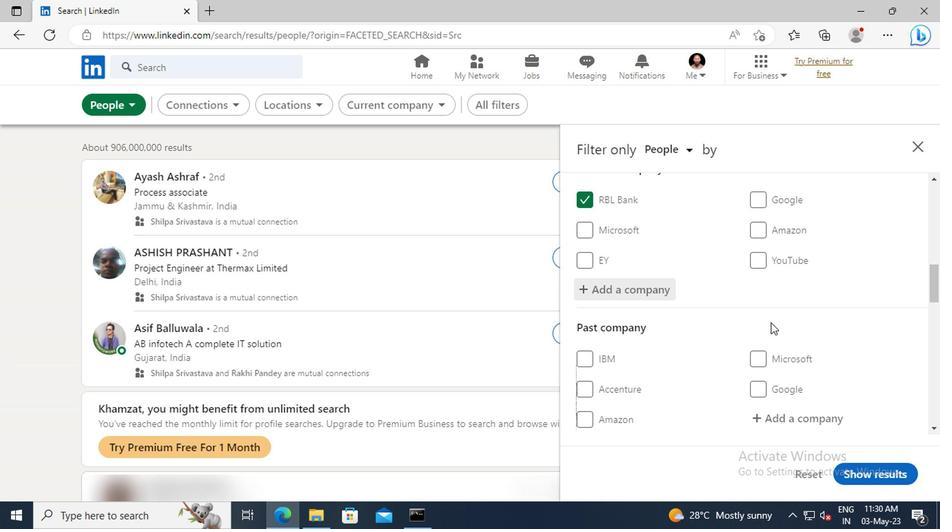 
Action: Mouse moved to (764, 308)
Screenshot: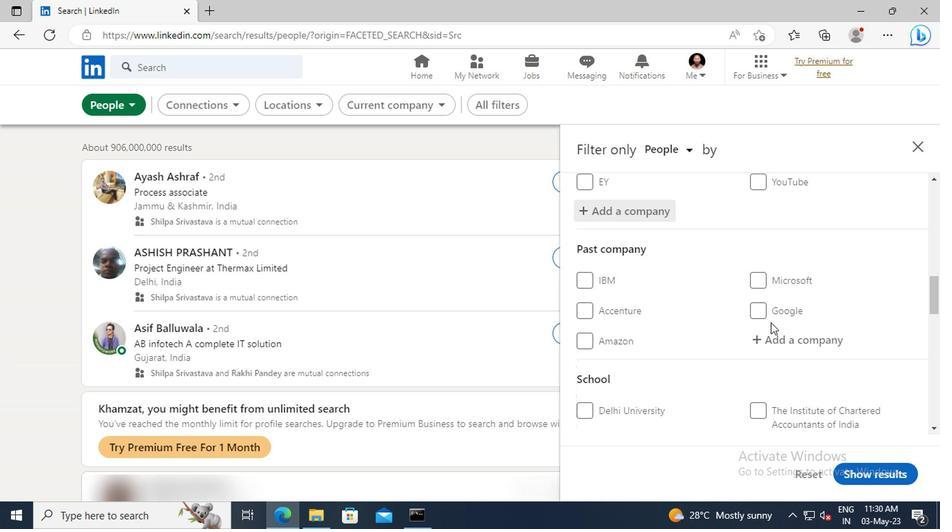 
Action: Mouse scrolled (764, 307) with delta (0, 0)
Screenshot: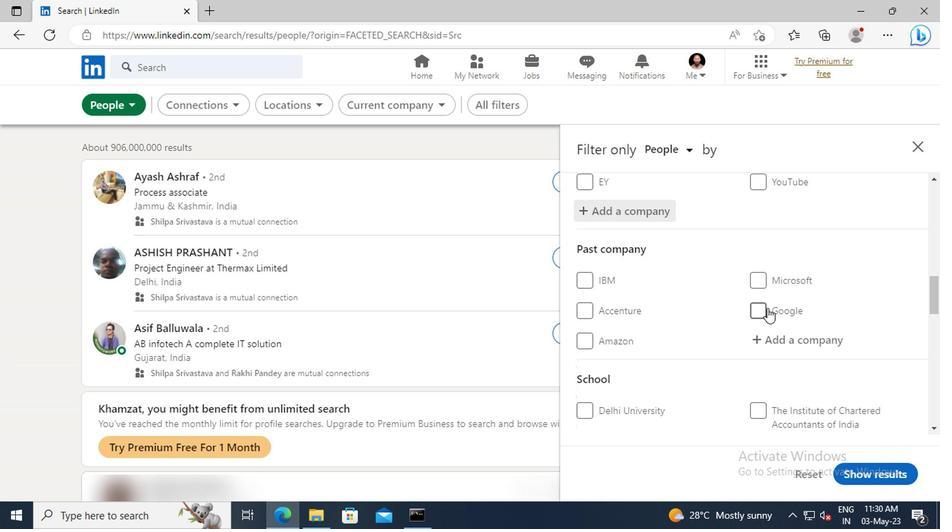 
Action: Mouse scrolled (764, 307) with delta (0, 0)
Screenshot: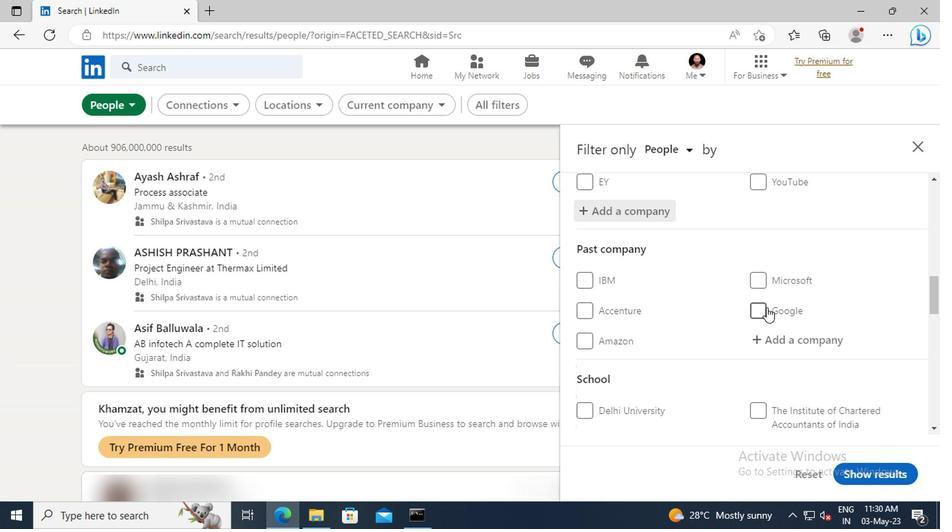 
Action: Mouse moved to (762, 301)
Screenshot: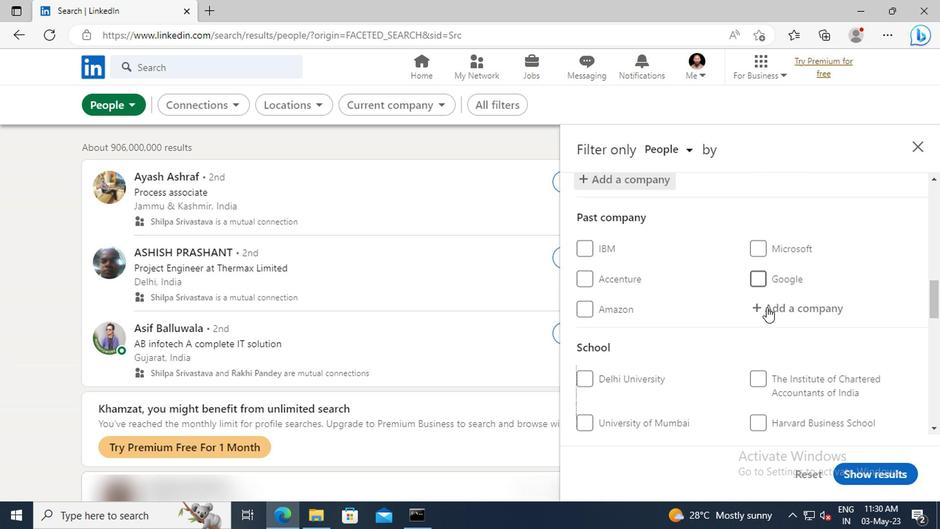 
Action: Mouse scrolled (762, 300) with delta (0, 0)
Screenshot: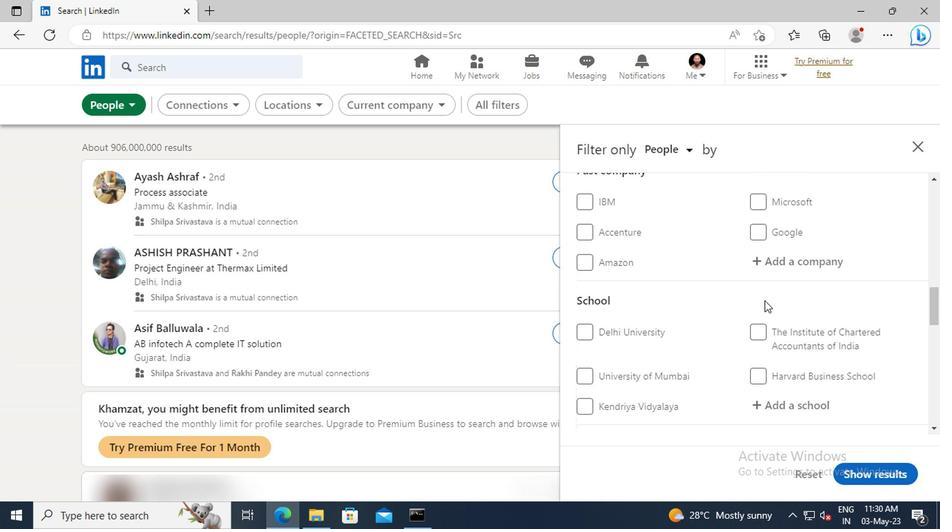 
Action: Mouse scrolled (762, 300) with delta (0, 0)
Screenshot: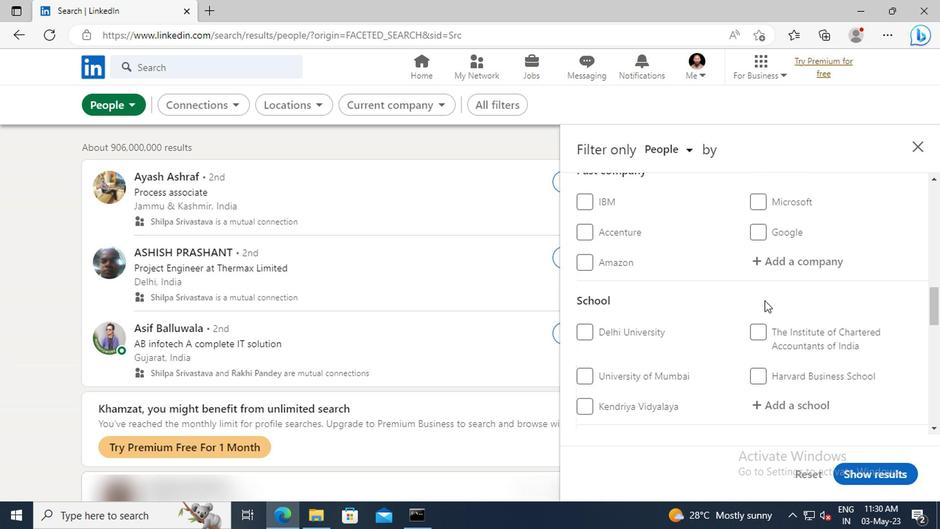 
Action: Mouse moved to (764, 325)
Screenshot: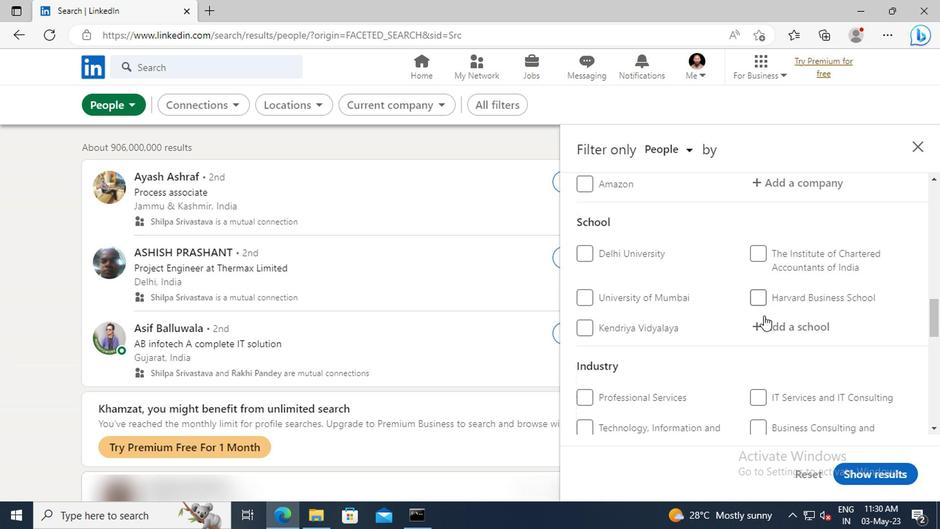 
Action: Mouse pressed left at (764, 325)
Screenshot: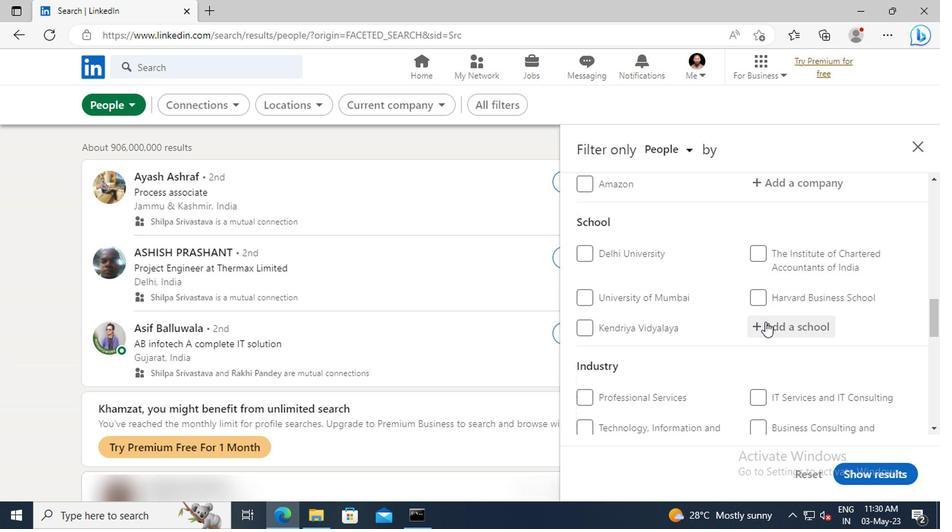
Action: Key pressed <Key.shift>GOSWAMI<Key.space><Key.shift>GAN
Screenshot: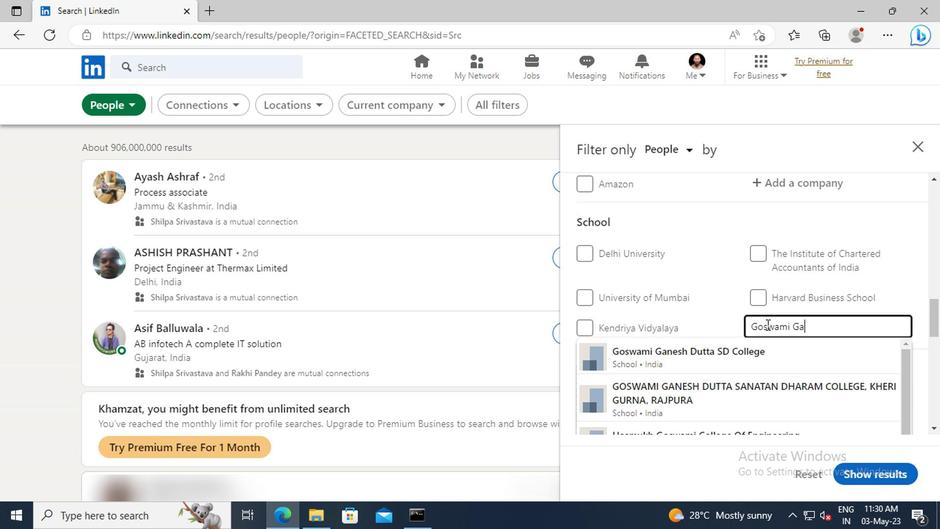
Action: Mouse moved to (765, 353)
Screenshot: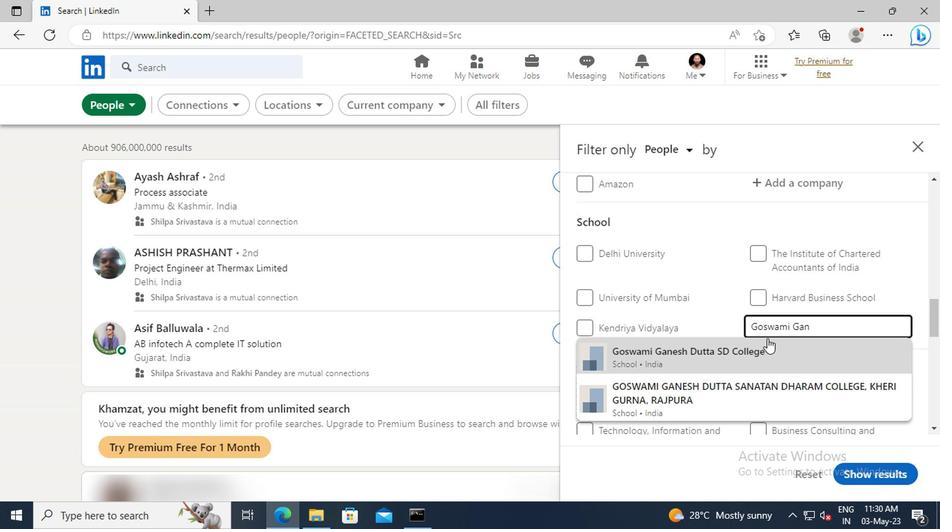 
Action: Mouse pressed left at (765, 353)
Screenshot: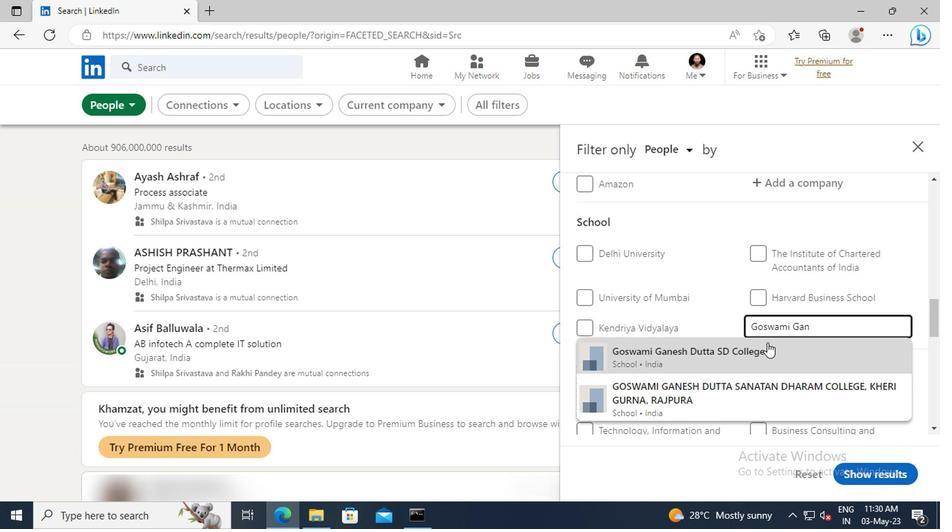 
Action: Mouse scrolled (765, 353) with delta (0, 0)
Screenshot: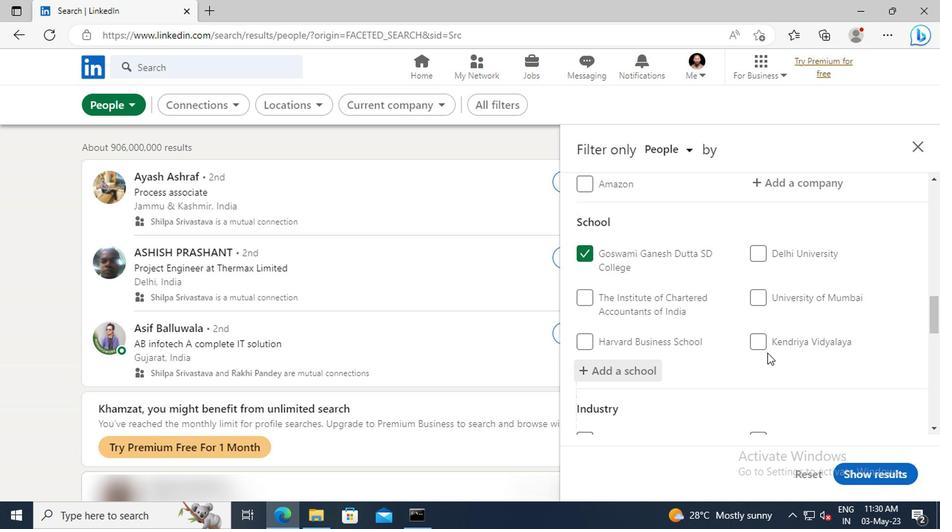 
Action: Mouse scrolled (765, 353) with delta (0, 0)
Screenshot: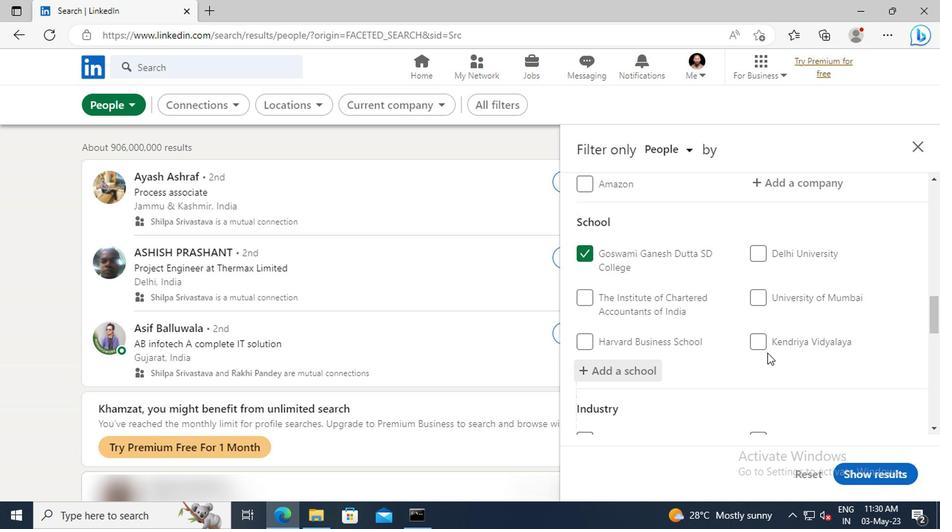 
Action: Mouse moved to (759, 335)
Screenshot: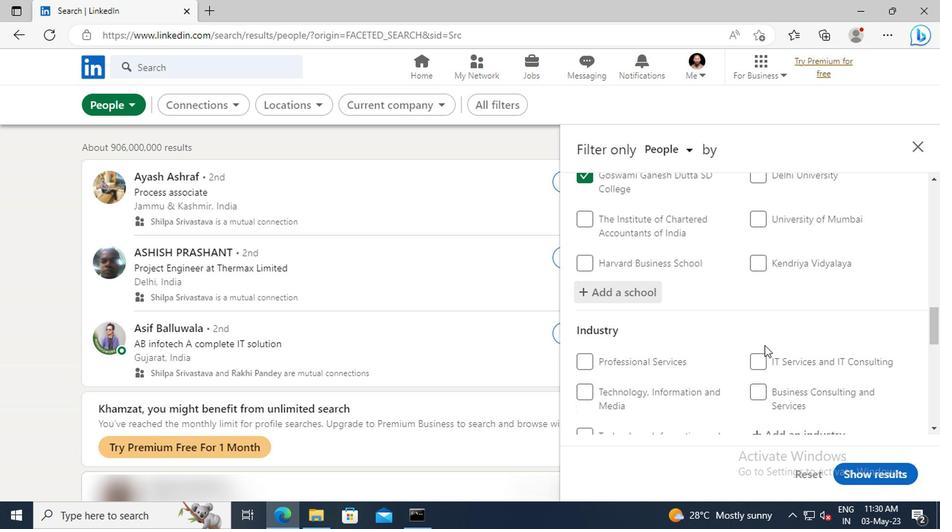 
Action: Mouse scrolled (759, 335) with delta (0, 0)
Screenshot: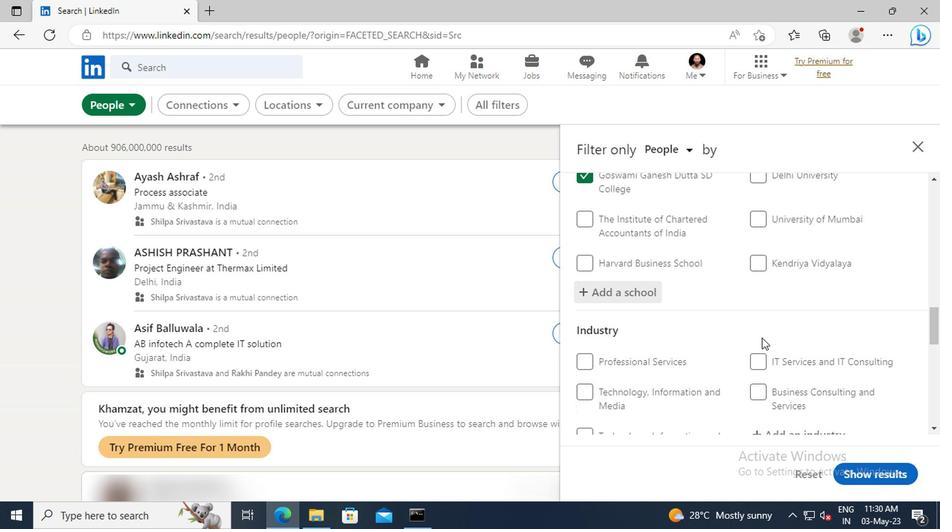 
Action: Mouse scrolled (759, 335) with delta (0, 0)
Screenshot: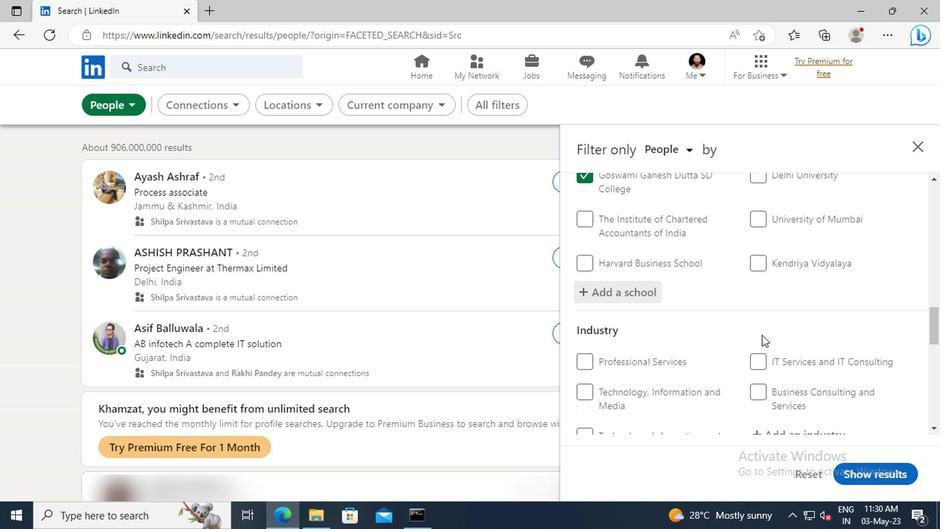 
Action: Mouse moved to (757, 327)
Screenshot: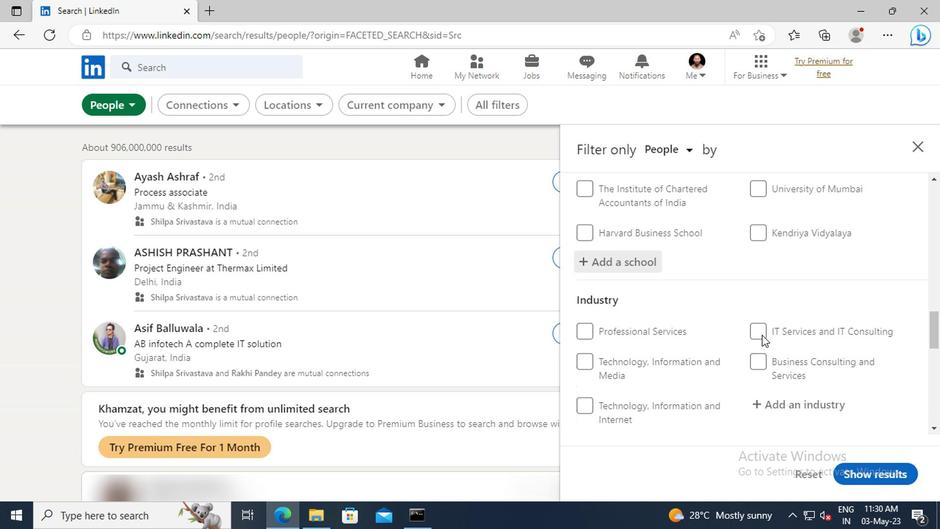 
Action: Mouse scrolled (757, 326) with delta (0, 0)
Screenshot: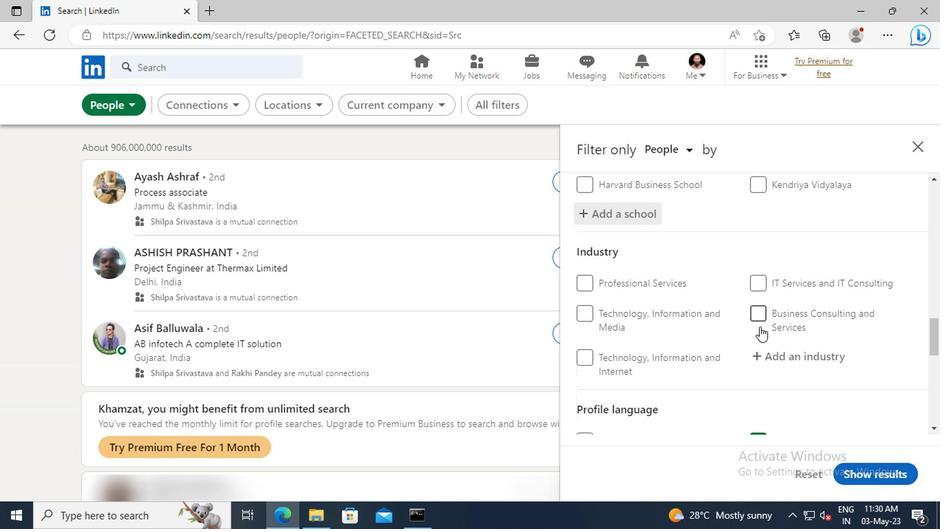 
Action: Mouse moved to (766, 326)
Screenshot: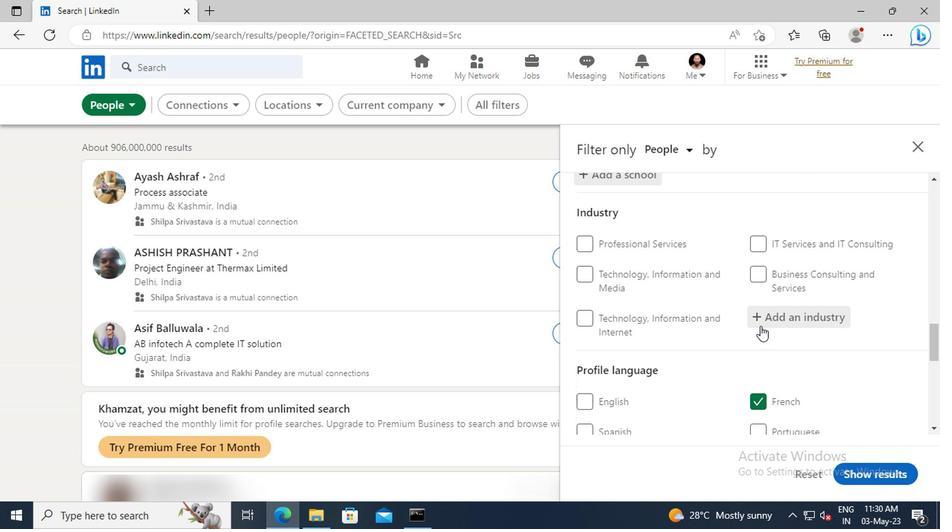 
Action: Mouse pressed left at (766, 326)
Screenshot: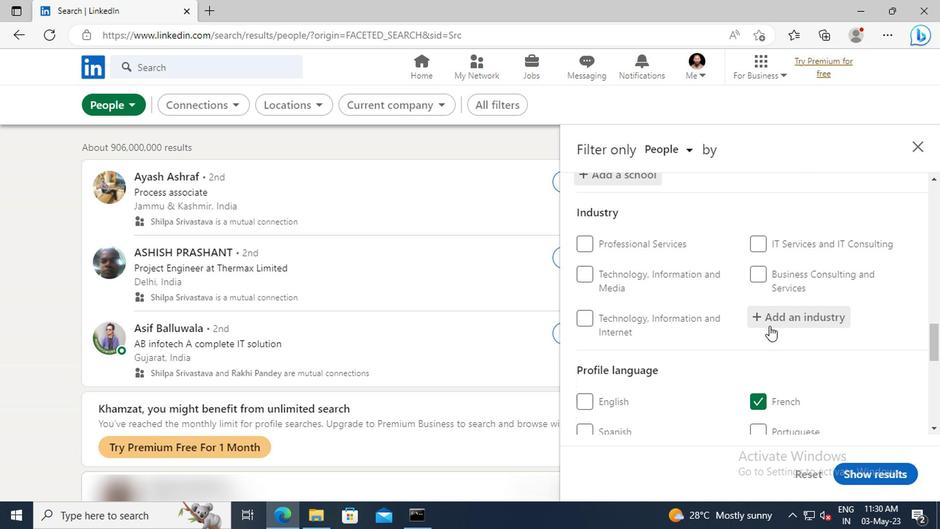 
Action: Key pressed <Key.shift>RETAIL<Key.space><Key.shift>BOO
Screenshot: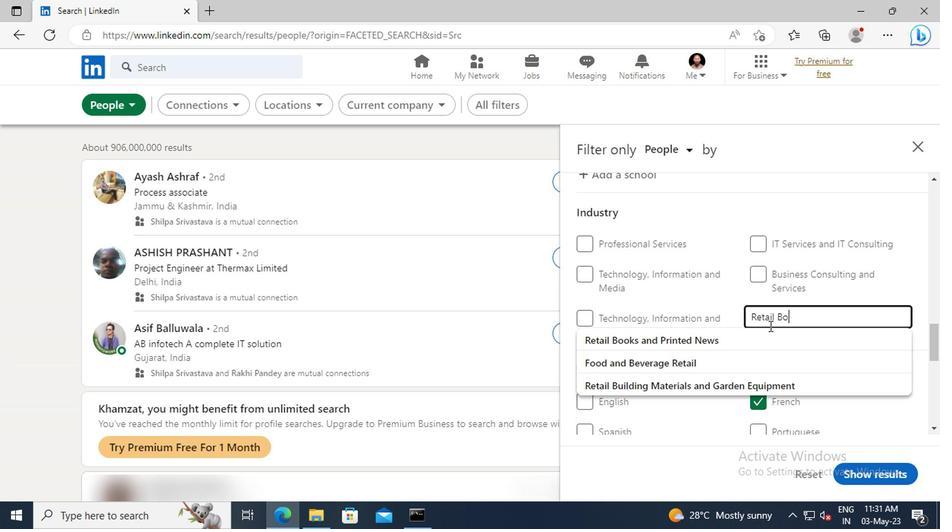 
Action: Mouse moved to (769, 336)
Screenshot: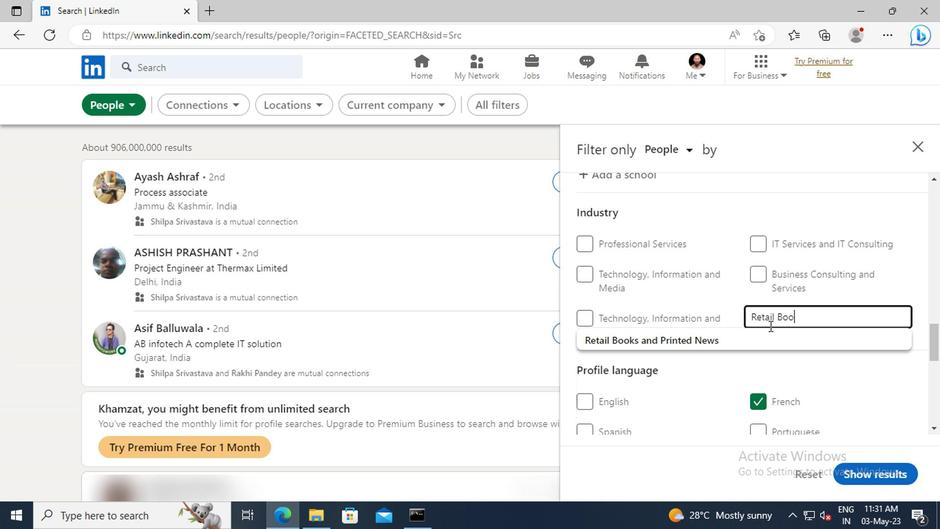 
Action: Mouse pressed left at (769, 336)
Screenshot: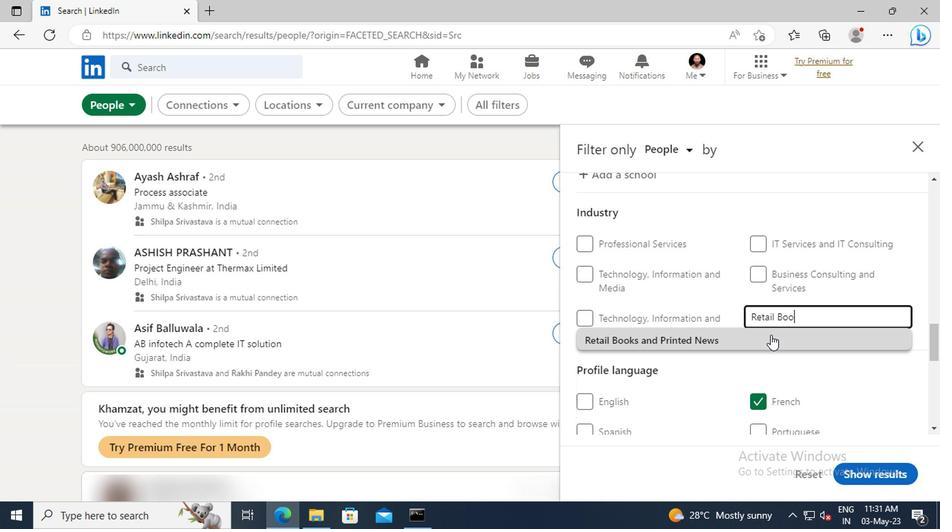 
Action: Mouse scrolled (769, 335) with delta (0, 0)
Screenshot: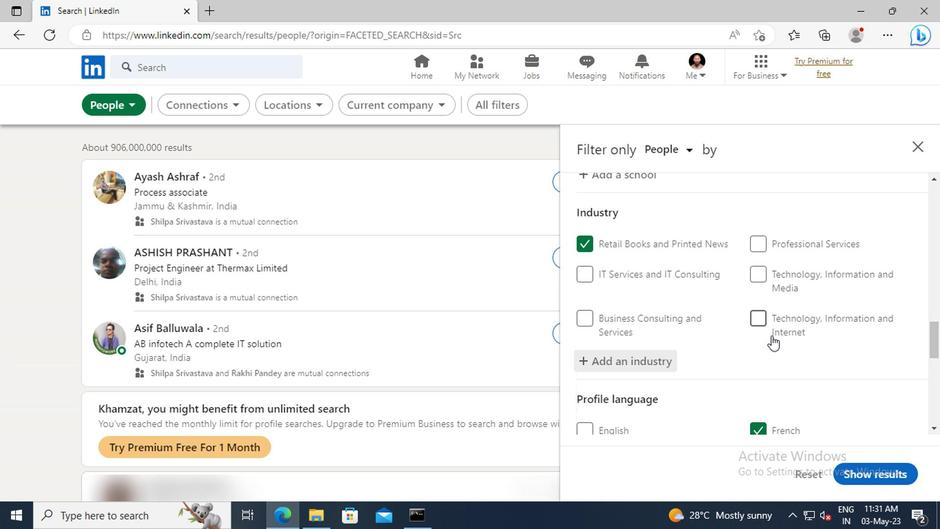 
Action: Mouse scrolled (769, 335) with delta (0, 0)
Screenshot: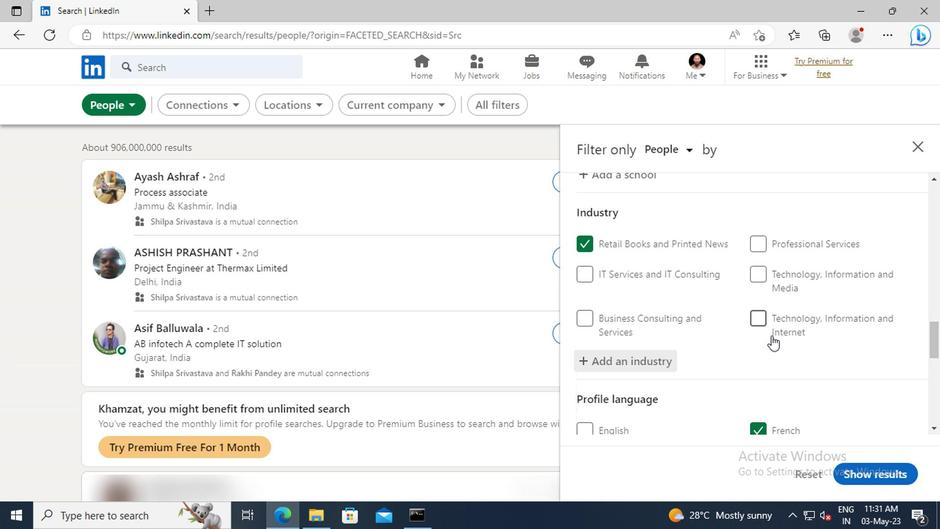
Action: Mouse moved to (765, 323)
Screenshot: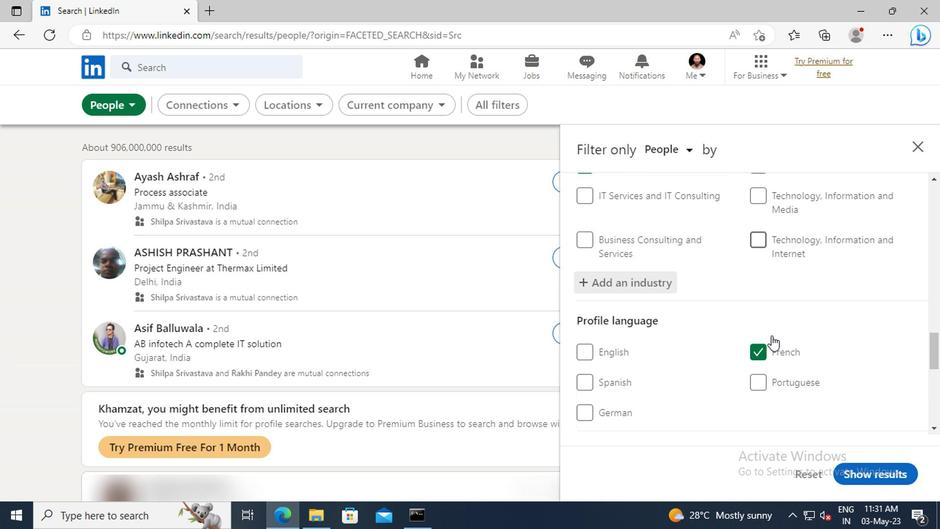
Action: Mouse scrolled (765, 322) with delta (0, 0)
Screenshot: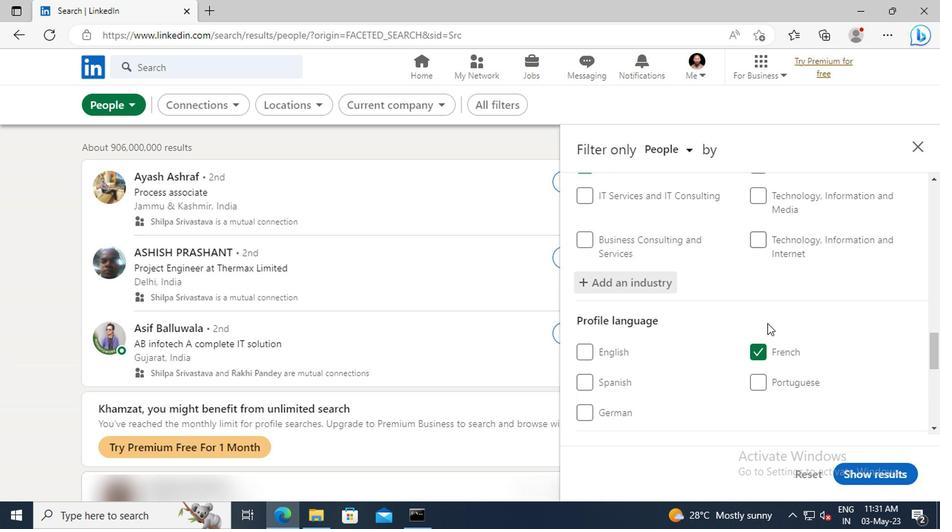 
Action: Mouse scrolled (765, 322) with delta (0, 0)
Screenshot: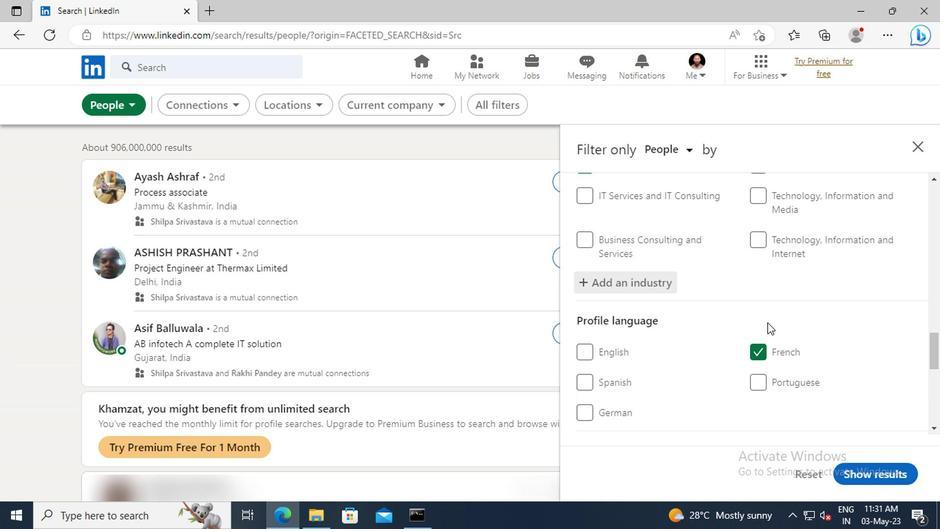 
Action: Mouse moved to (766, 322)
Screenshot: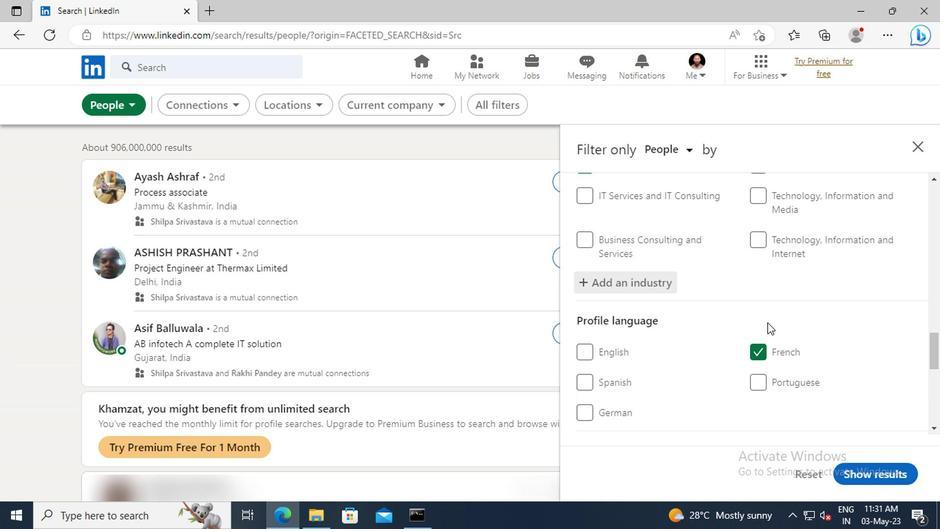 
Action: Mouse scrolled (766, 321) with delta (0, 0)
Screenshot: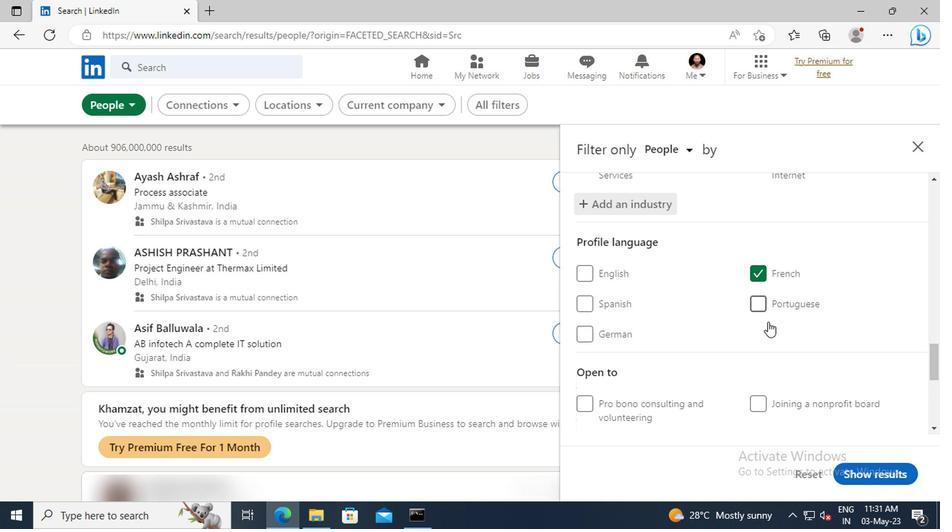 
Action: Mouse scrolled (766, 321) with delta (0, 0)
Screenshot: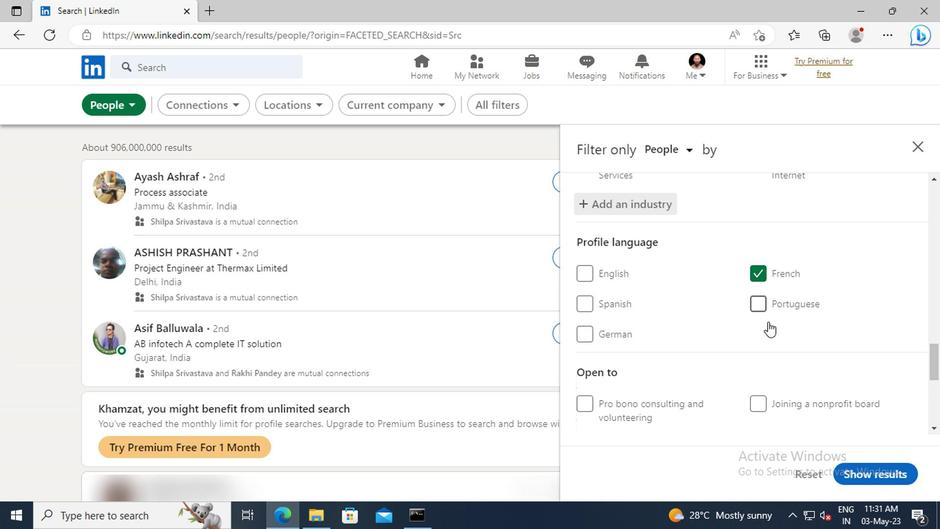
Action: Mouse moved to (766, 307)
Screenshot: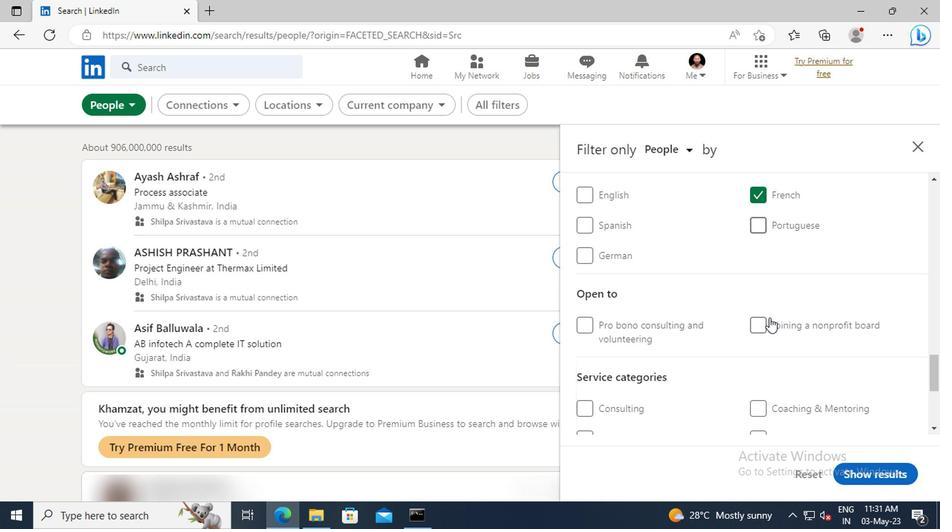 
Action: Mouse scrolled (766, 306) with delta (0, 0)
Screenshot: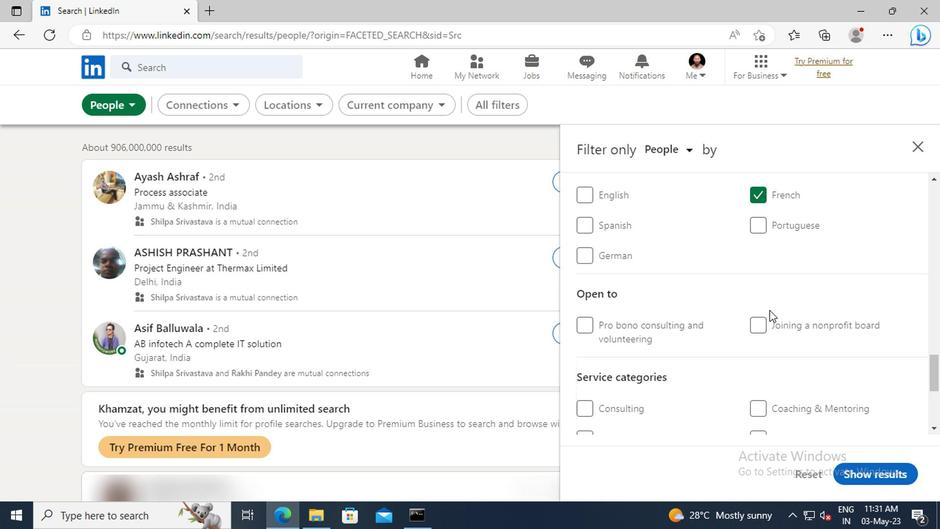
Action: Mouse scrolled (766, 306) with delta (0, 0)
Screenshot: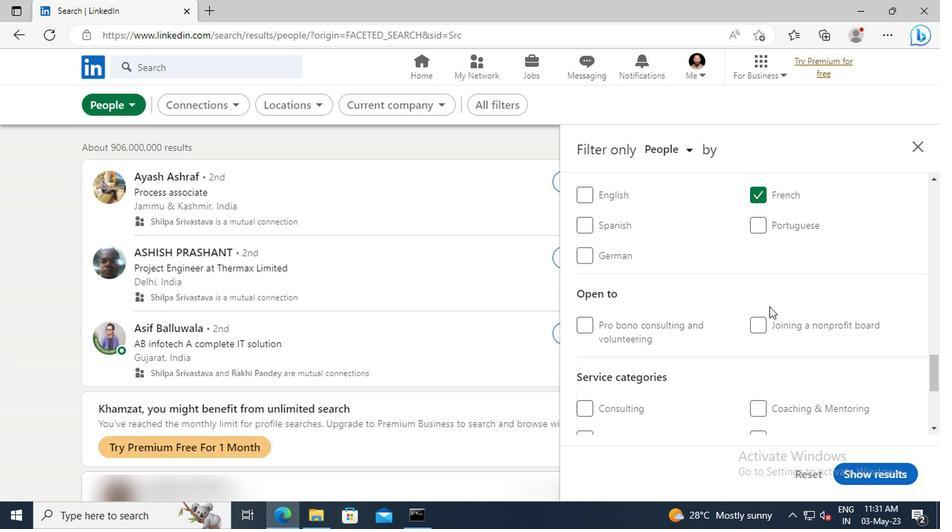 
Action: Mouse moved to (765, 298)
Screenshot: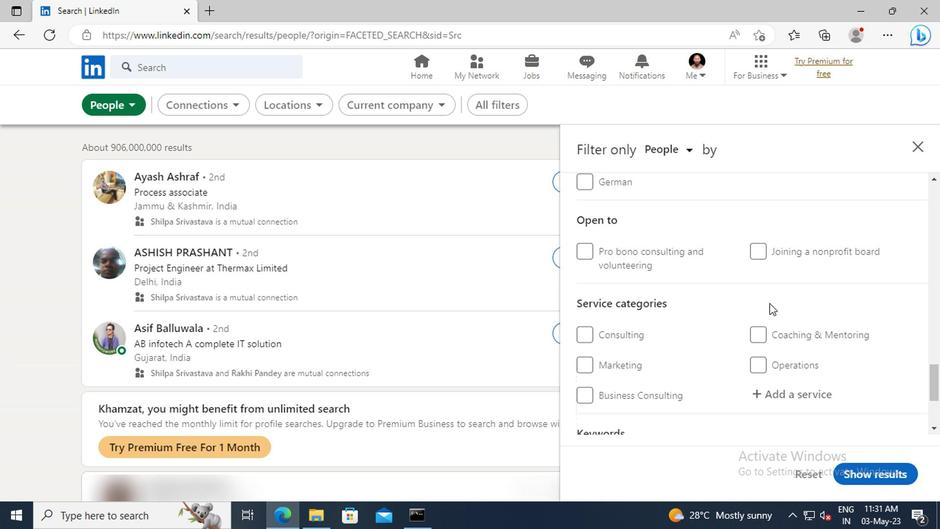 
Action: Mouse scrolled (765, 297) with delta (0, 0)
Screenshot: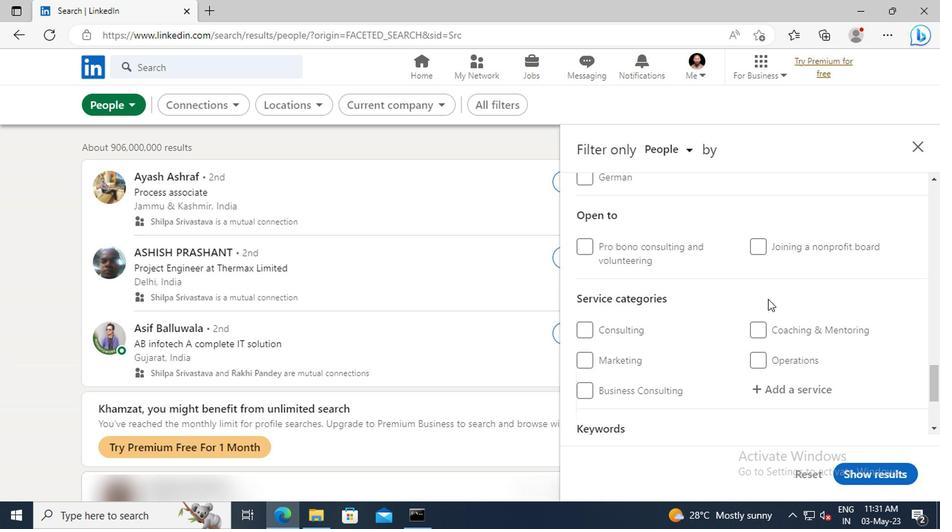 
Action: Mouse moved to (773, 348)
Screenshot: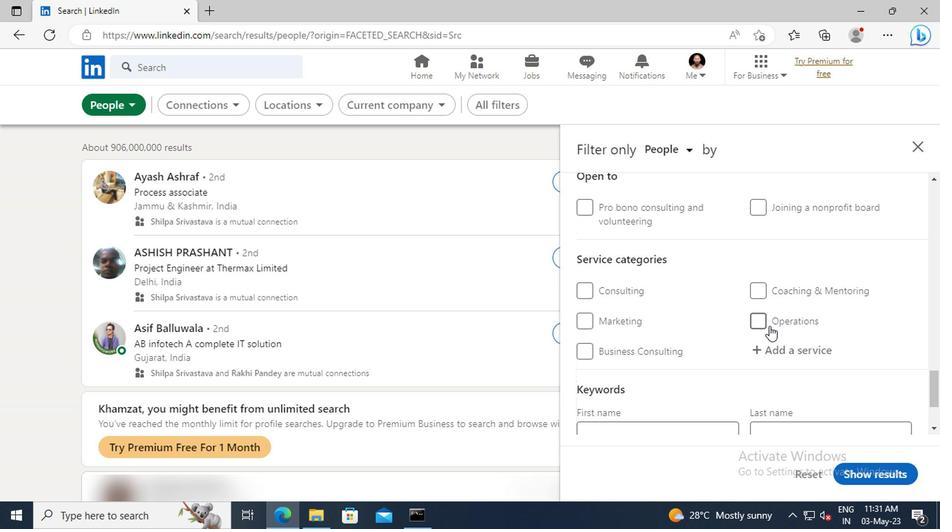 
Action: Mouse pressed left at (773, 348)
Screenshot: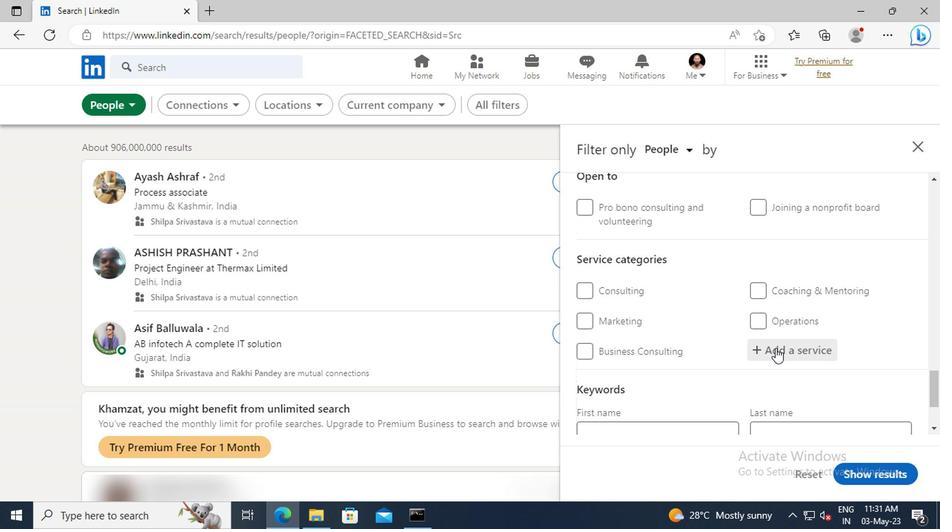 
Action: Key pressed <Key.shift>PRODUCT<Key.space>
Screenshot: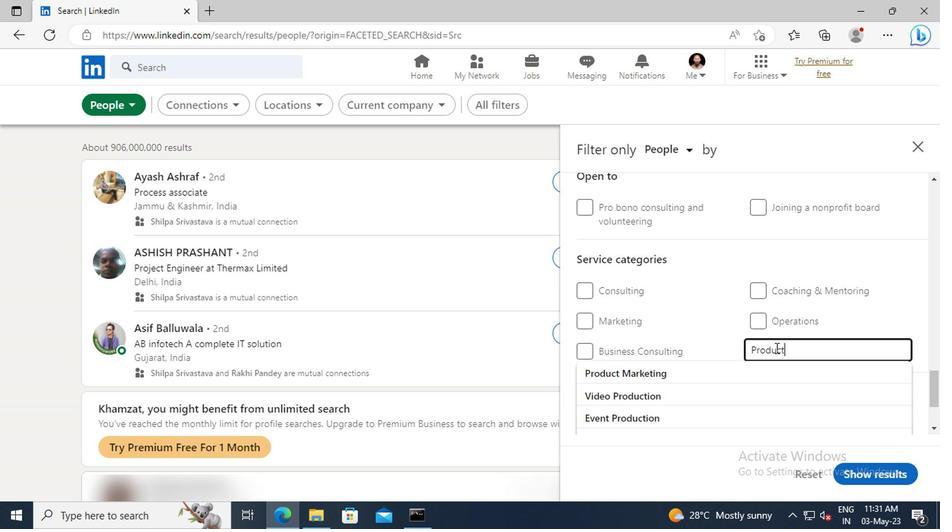 
Action: Mouse moved to (778, 370)
Screenshot: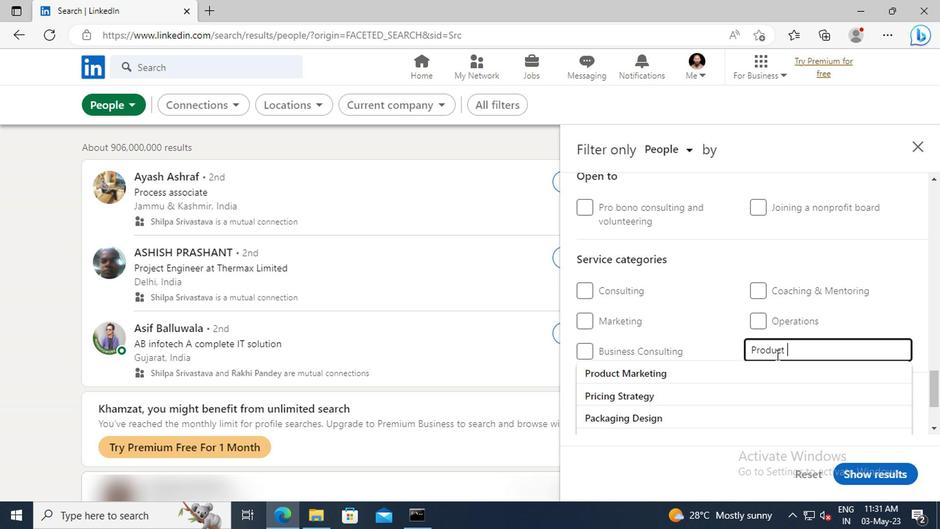
Action: Mouse pressed left at (778, 370)
Screenshot: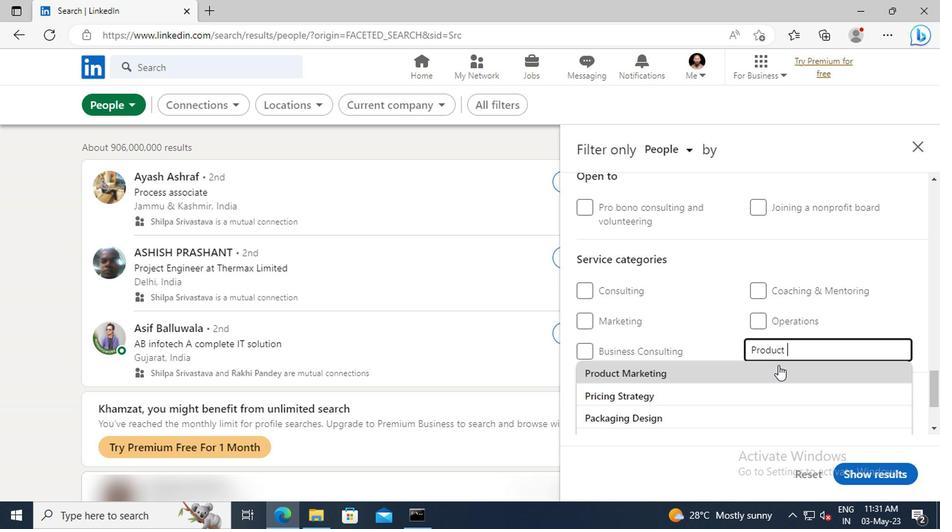 
Action: Mouse scrolled (778, 370) with delta (0, 0)
Screenshot: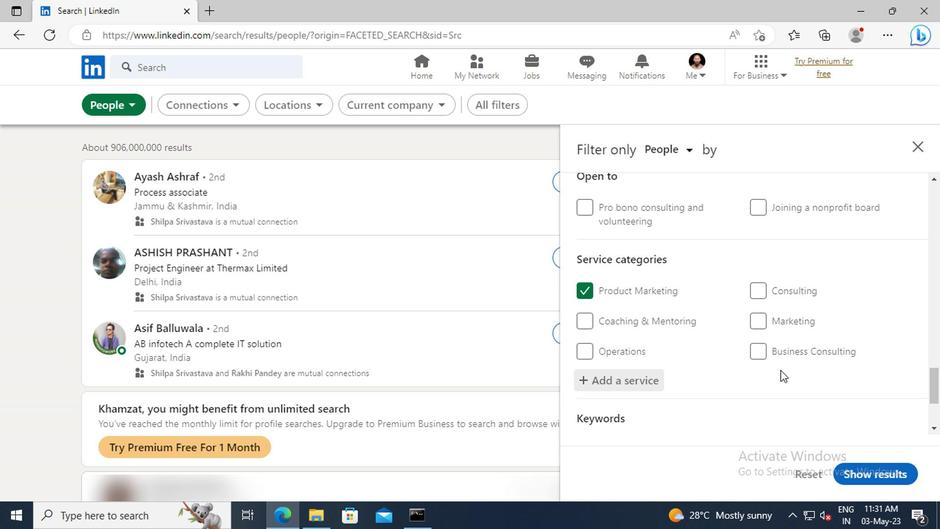 
Action: Mouse scrolled (778, 370) with delta (0, 0)
Screenshot: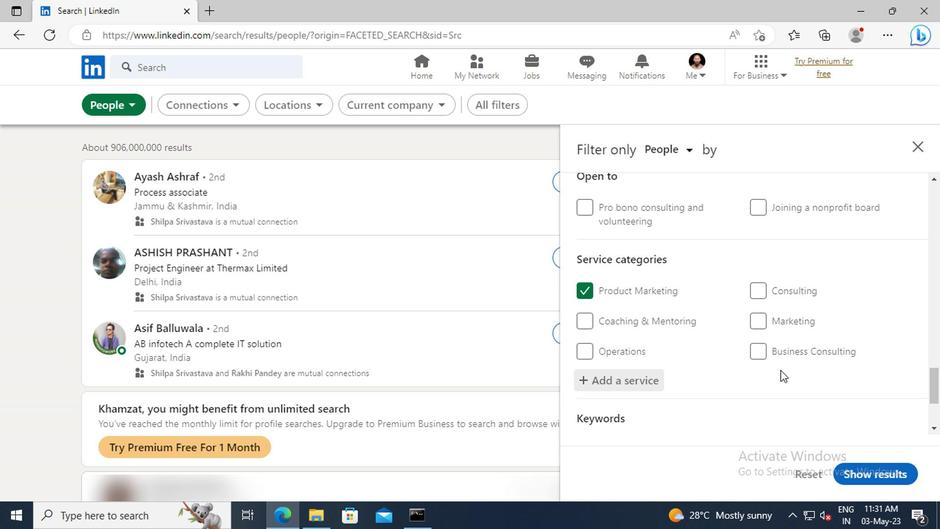 
Action: Mouse scrolled (778, 370) with delta (0, 0)
Screenshot: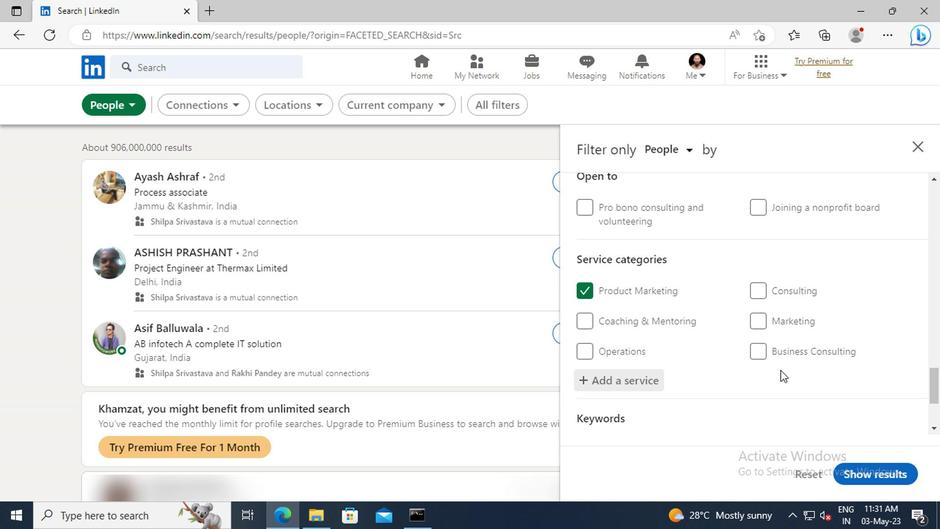 
Action: Mouse scrolled (778, 370) with delta (0, 0)
Screenshot: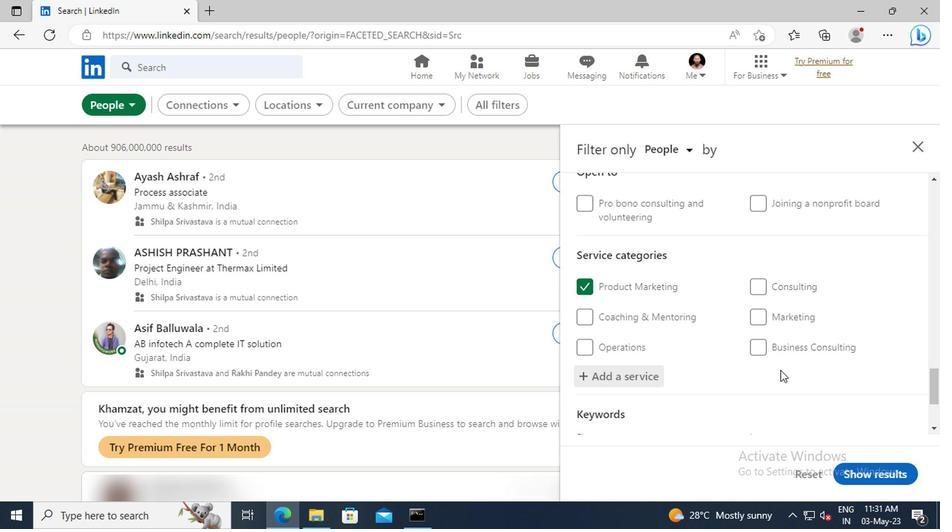 
Action: Mouse moved to (685, 375)
Screenshot: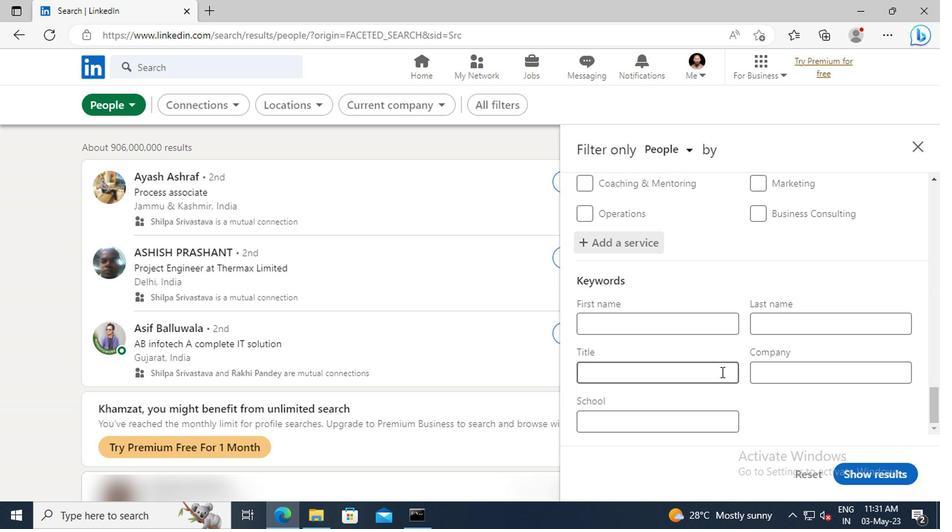 
Action: Mouse pressed left at (685, 375)
Screenshot: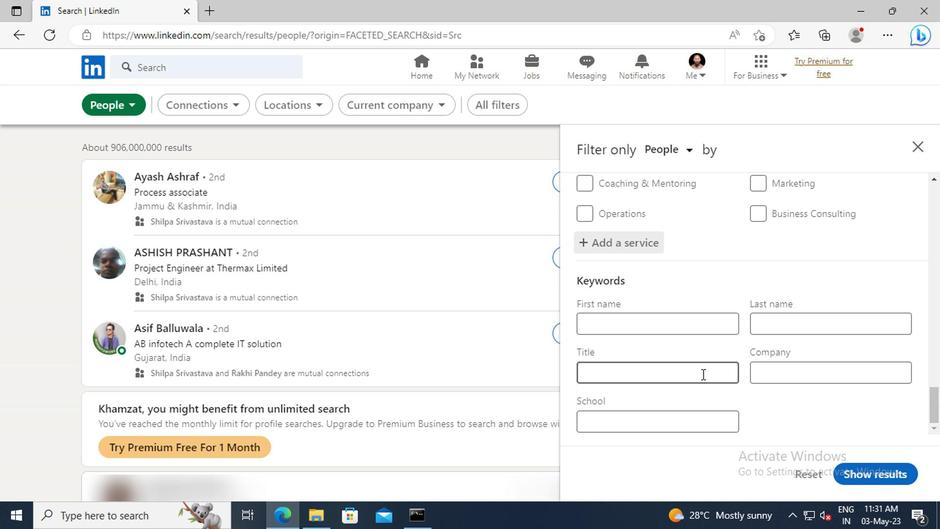 
Action: Key pressed <Key.shift>BUSINESS<Key.space><Key.shift>MANAGER<Key.enter>
Screenshot: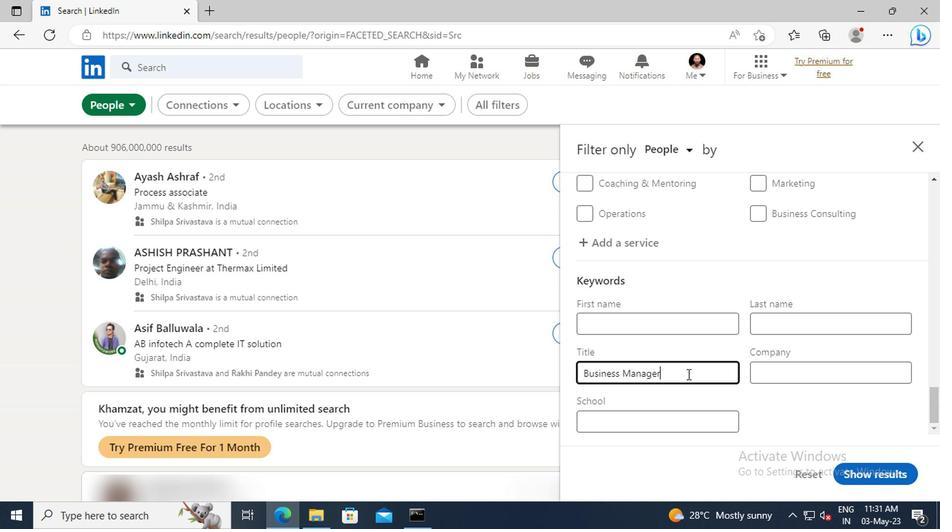 
Action: Mouse moved to (847, 472)
Screenshot: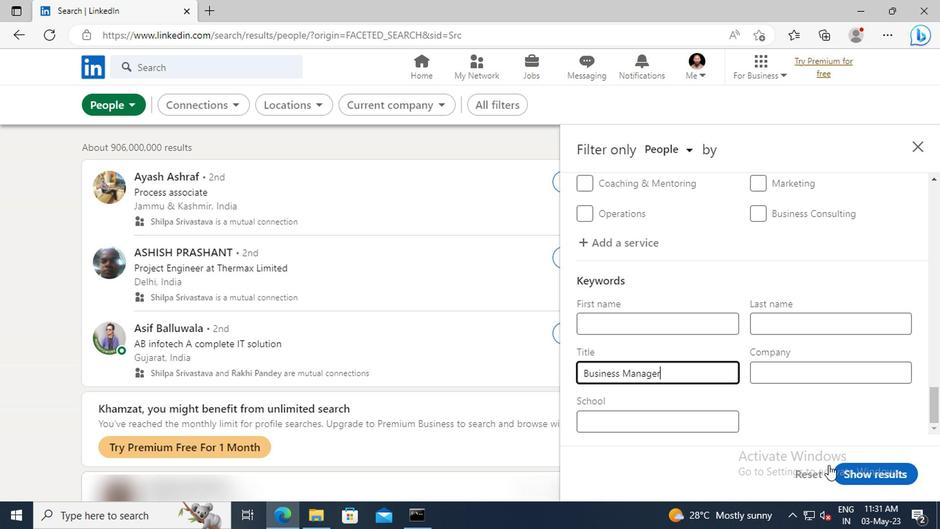 
Action: Mouse pressed left at (847, 472)
Screenshot: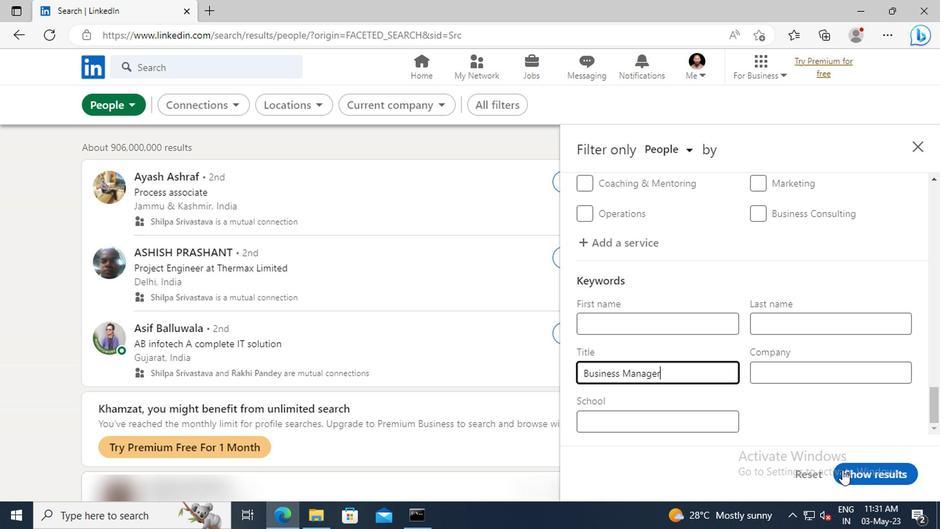 
